 Task: Create new customer invoice with Date Opened: 04-May-23, Select Customer: Tin Can Joes, Inc.- A General Store Unlike Any Other, Terms: Net 15. Make invoice entry for item-1 with Date: 04-May-23, Description: Aveeno Shampoo Apple Cider Vinegar Blend (12 oz)
, Income Account: Income:Sales, Quantity: 1, Unit Price: 14.29, Sales Tax: Y, Sales Tax Included: N, Tax Table: Sales Tax. Post Invoice with Post Date: 04-May-23, Post to Accounts: Assets:Accounts Receivable. Pay / Process Payment with Transaction Date: 18-May-23, Amount: 14.86, Transfer Account: Checking Account. Go to 'Print Invoice'. Save a pdf copy of the invoice.
Action: Mouse moved to (172, 35)
Screenshot: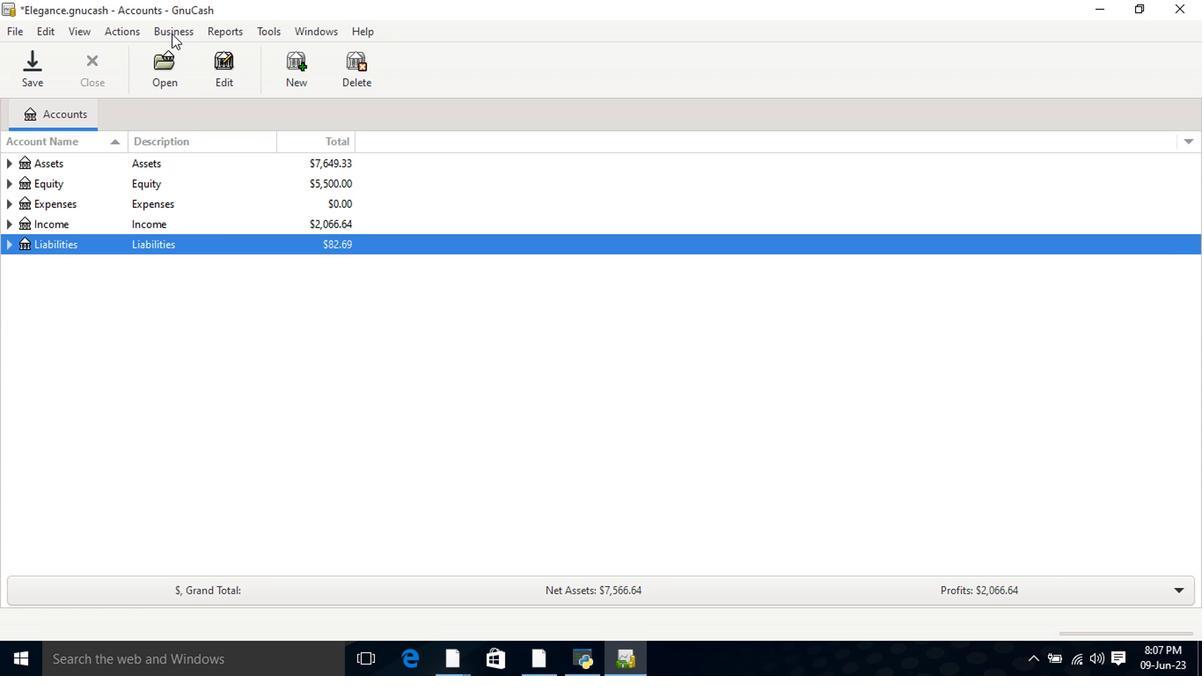 
Action: Mouse pressed left at (172, 35)
Screenshot: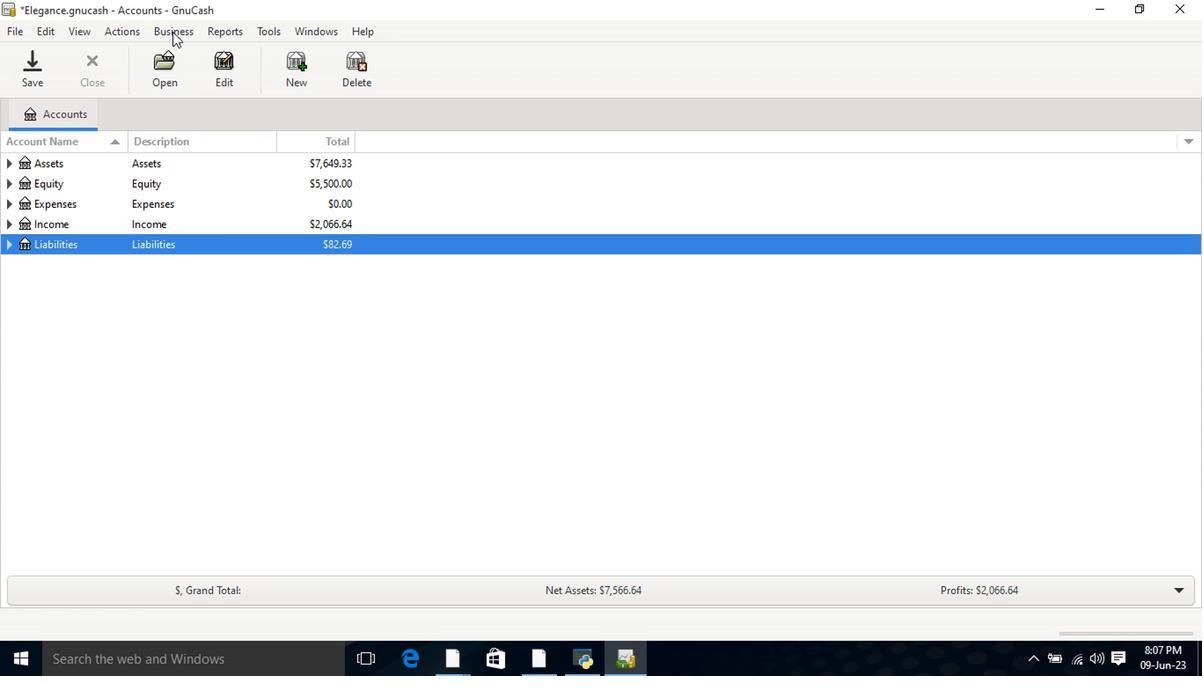 
Action: Mouse moved to (383, 124)
Screenshot: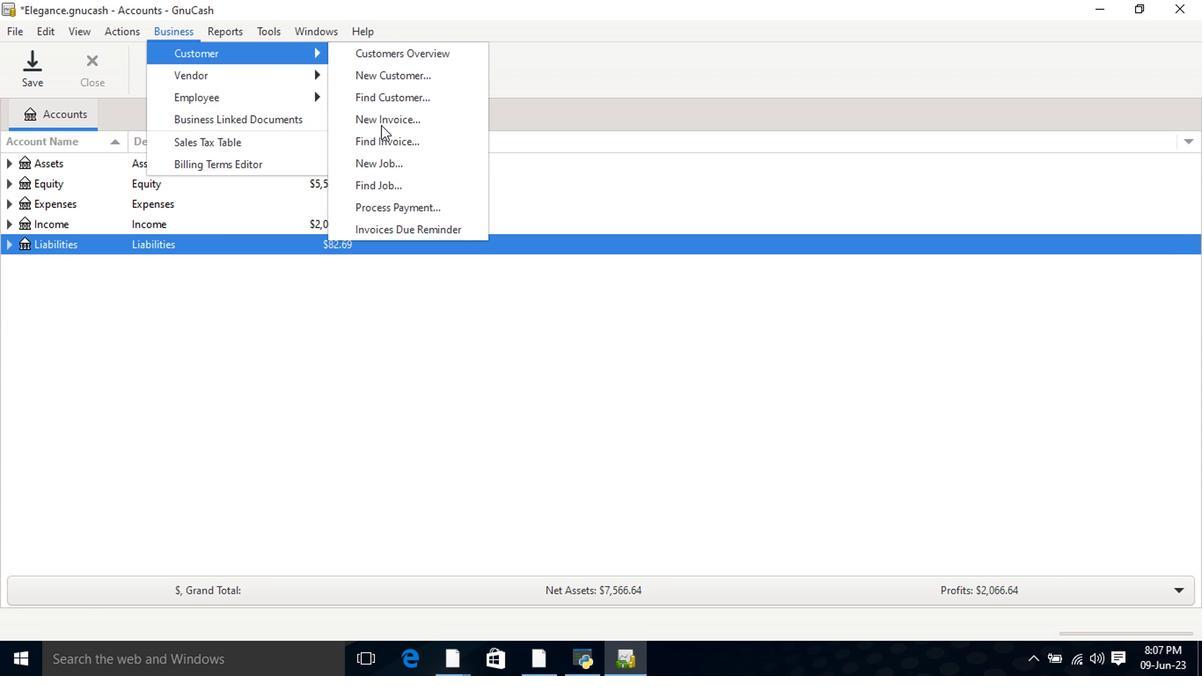 
Action: Mouse pressed left at (383, 124)
Screenshot: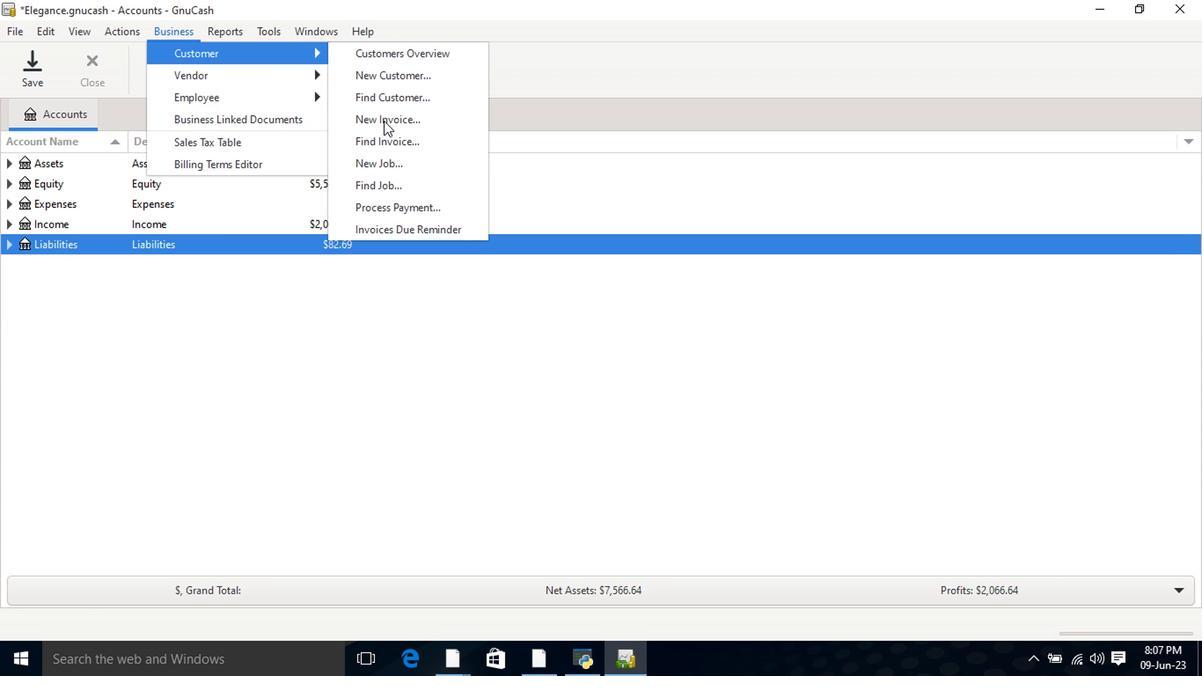 
Action: Mouse moved to (719, 270)
Screenshot: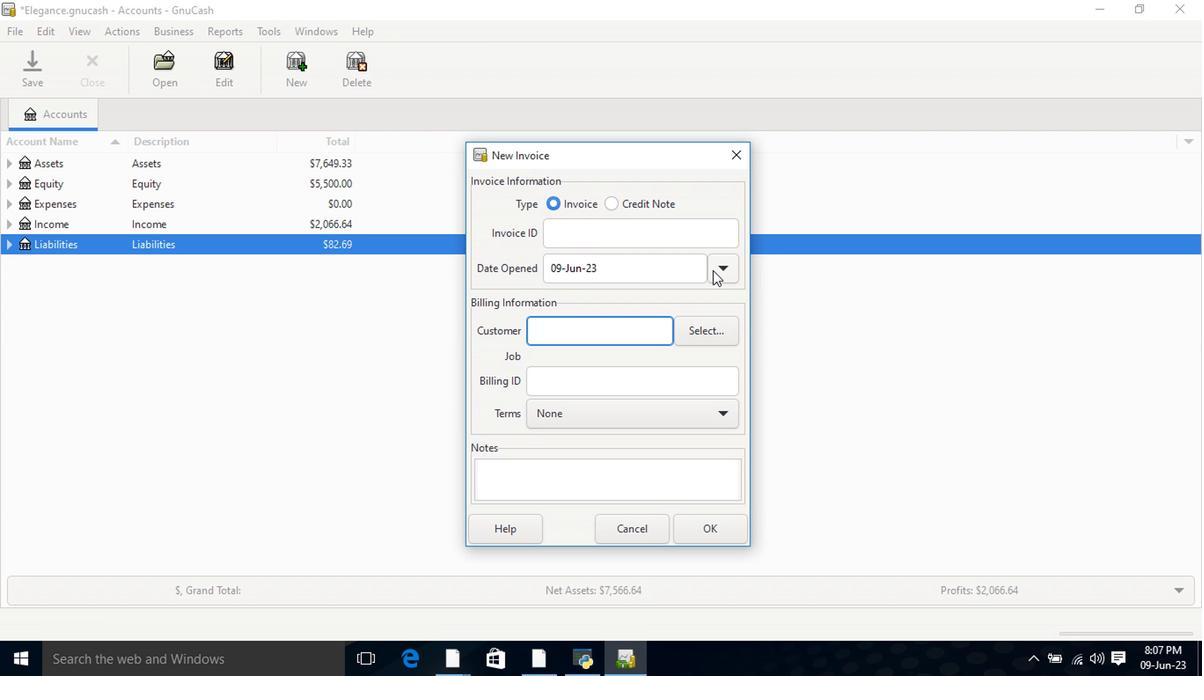 
Action: Mouse pressed left at (719, 270)
Screenshot: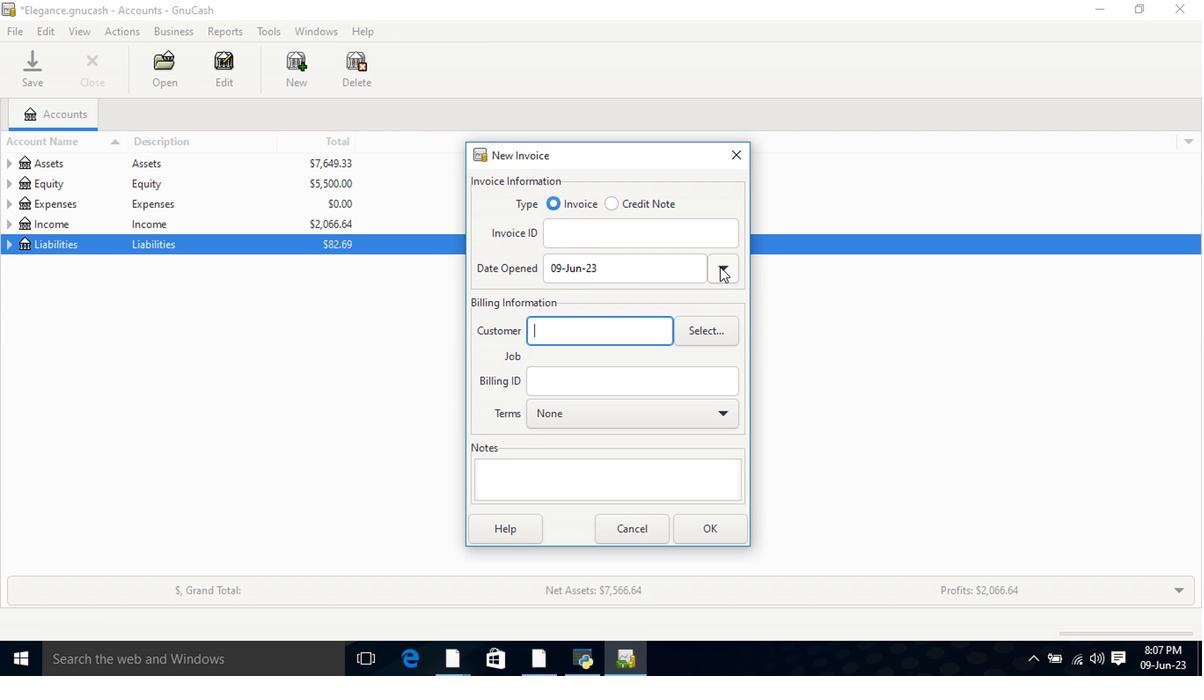 
Action: Mouse moved to (586, 298)
Screenshot: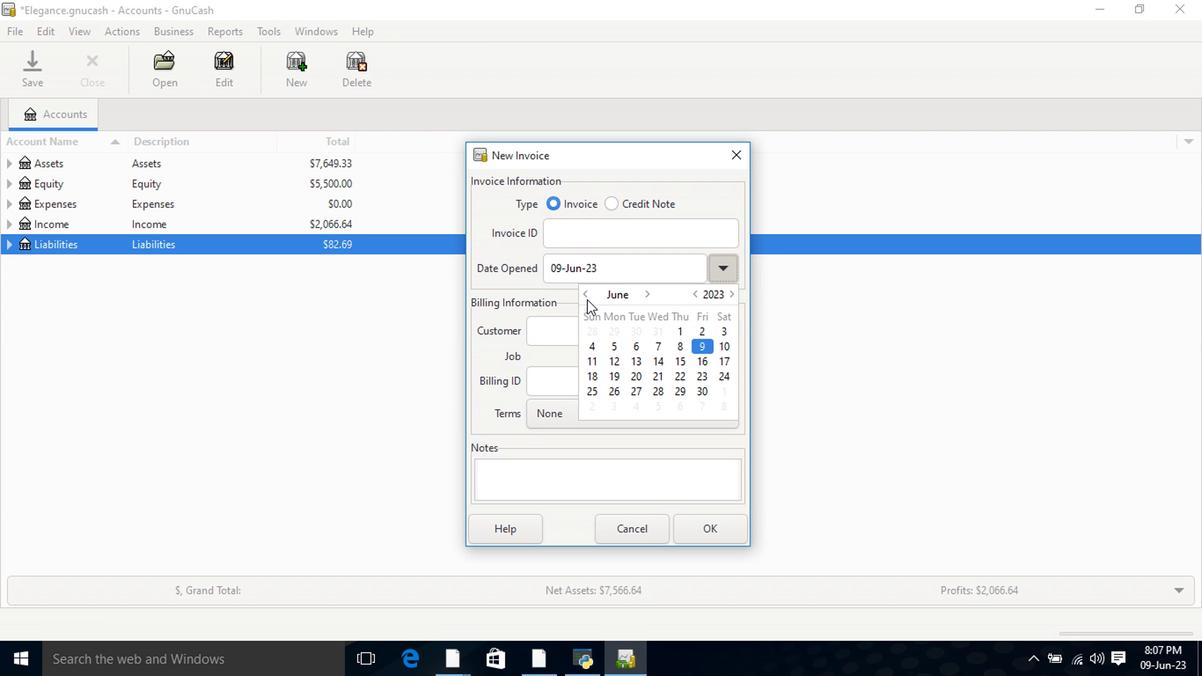 
Action: Mouse pressed left at (586, 298)
Screenshot: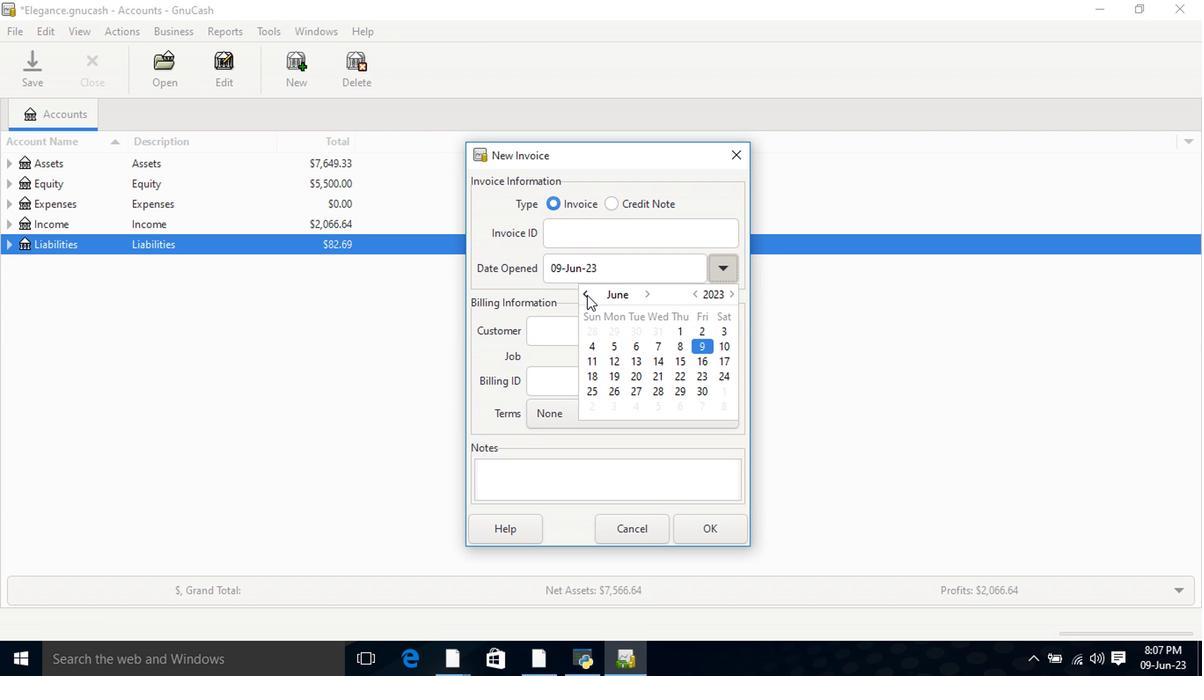 
Action: Mouse moved to (672, 335)
Screenshot: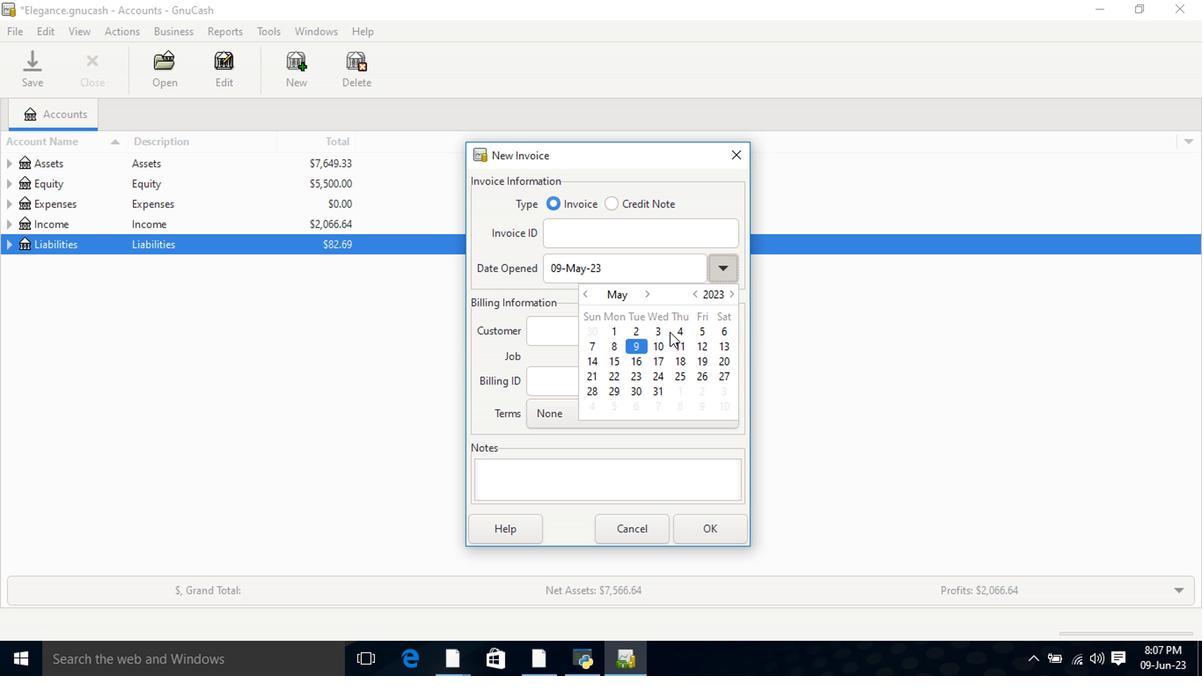 
Action: Mouse pressed left at (672, 335)
Screenshot: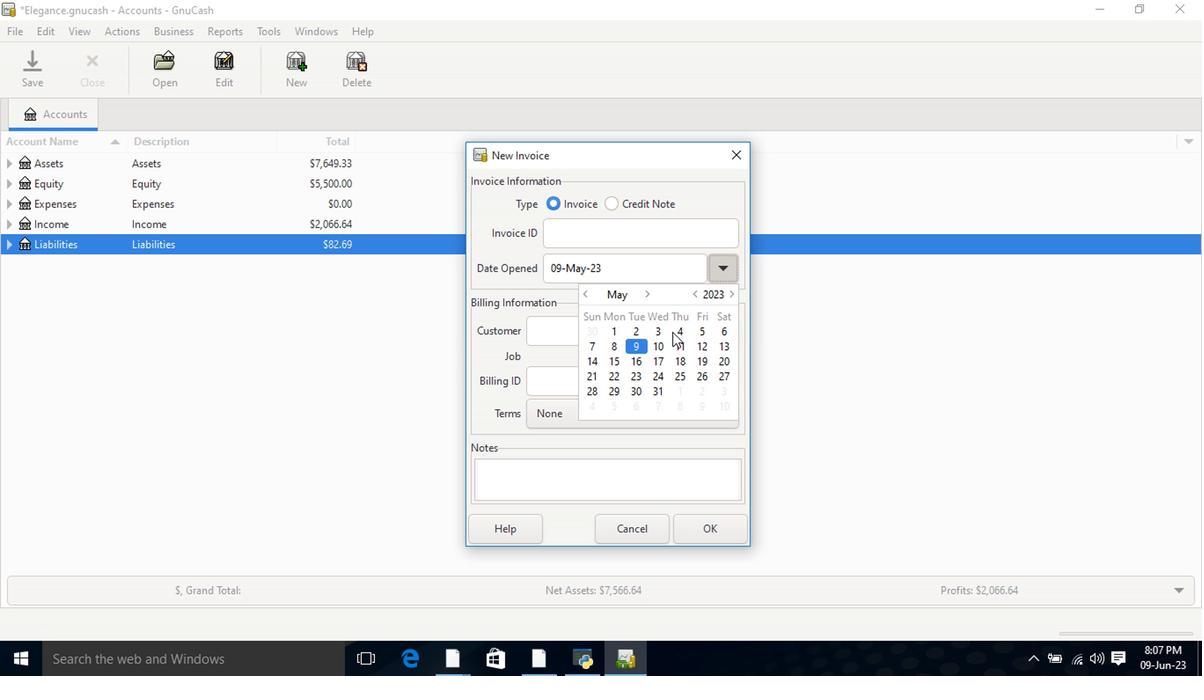 
Action: Mouse pressed left at (672, 335)
Screenshot: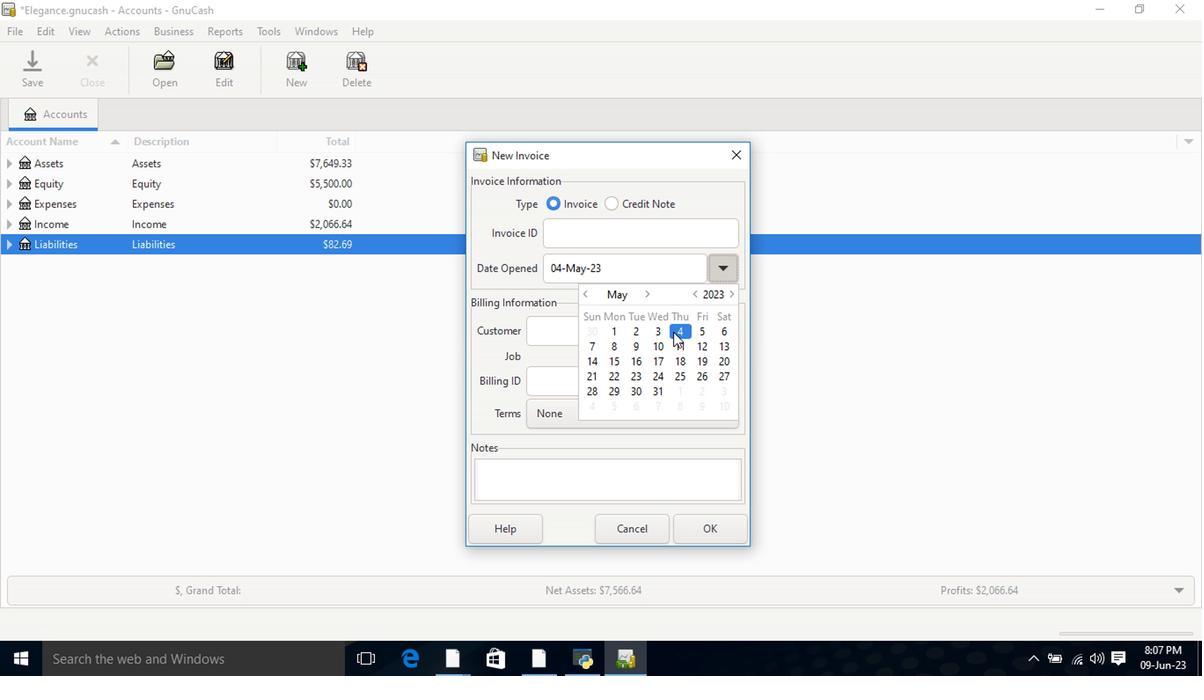 
Action: Mouse moved to (646, 328)
Screenshot: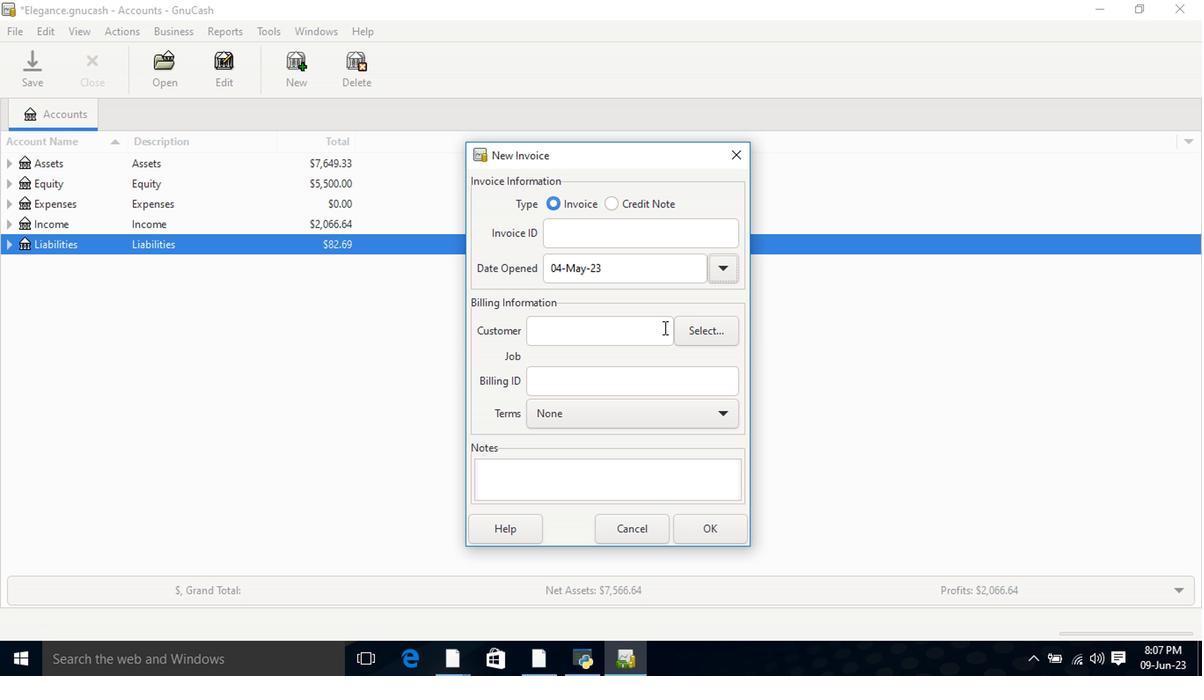
Action: Mouse pressed left at (646, 328)
Screenshot: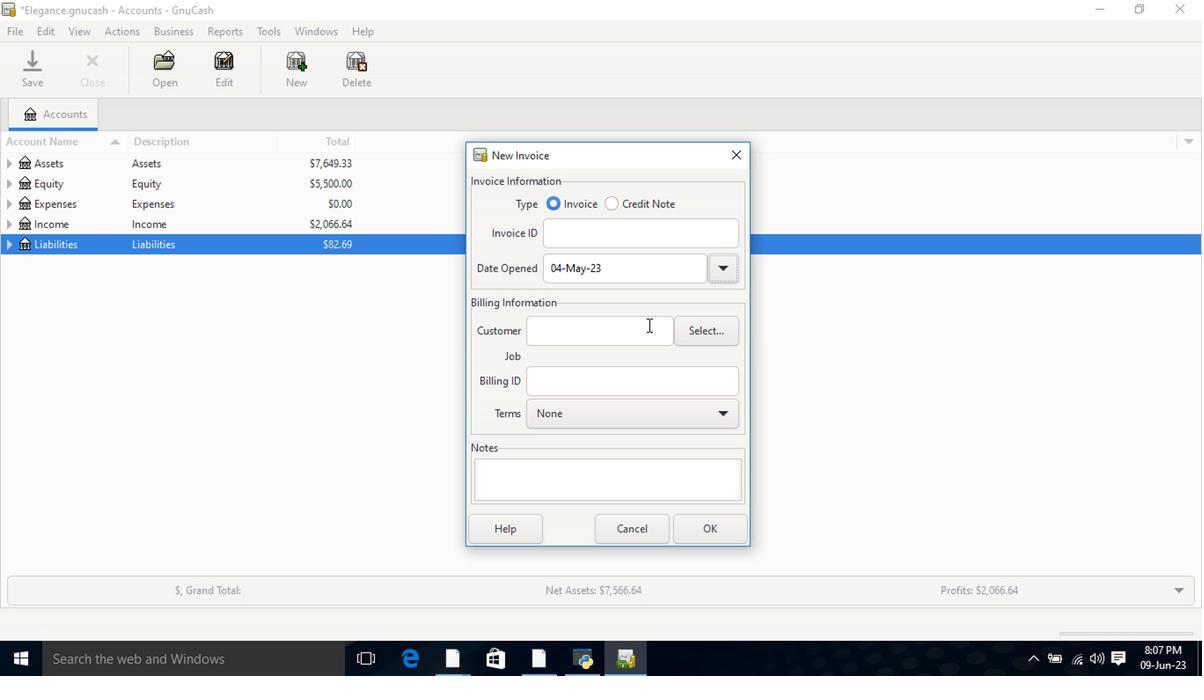 
Action: Mouse moved to (646, 328)
Screenshot: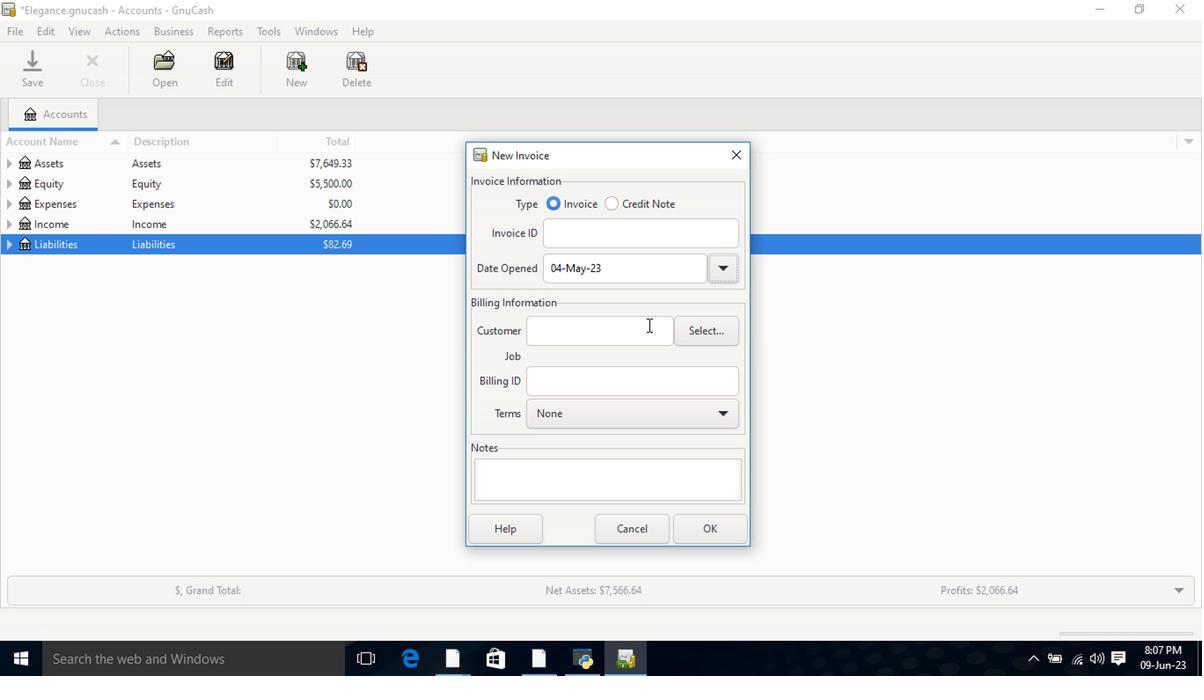 
Action: Key pressed <Key.shift>Tin<Key.space><Key.shift>Ca
Screenshot: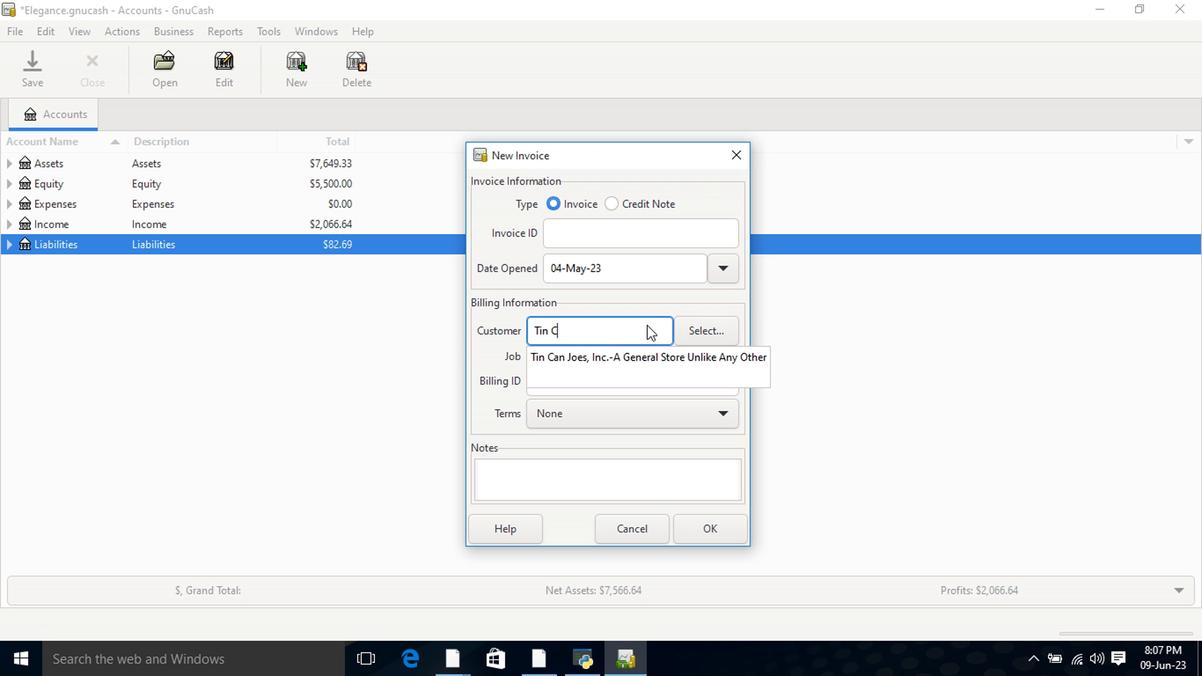 
Action: Mouse moved to (636, 361)
Screenshot: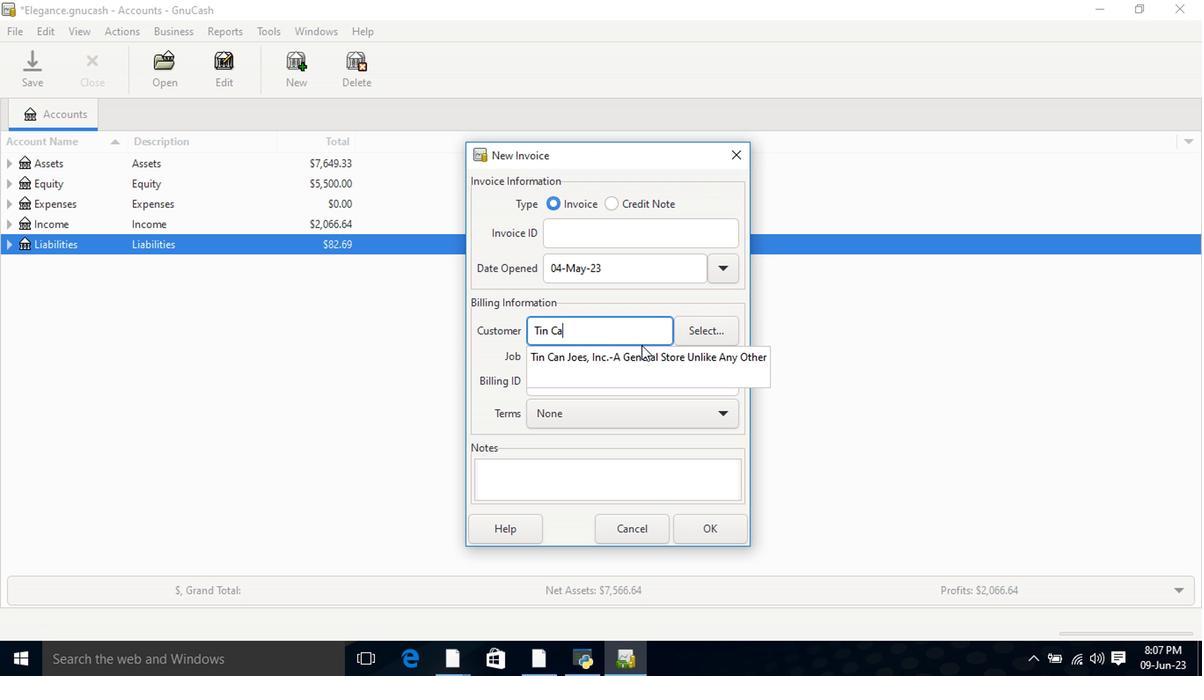 
Action: Mouse pressed left at (636, 361)
Screenshot: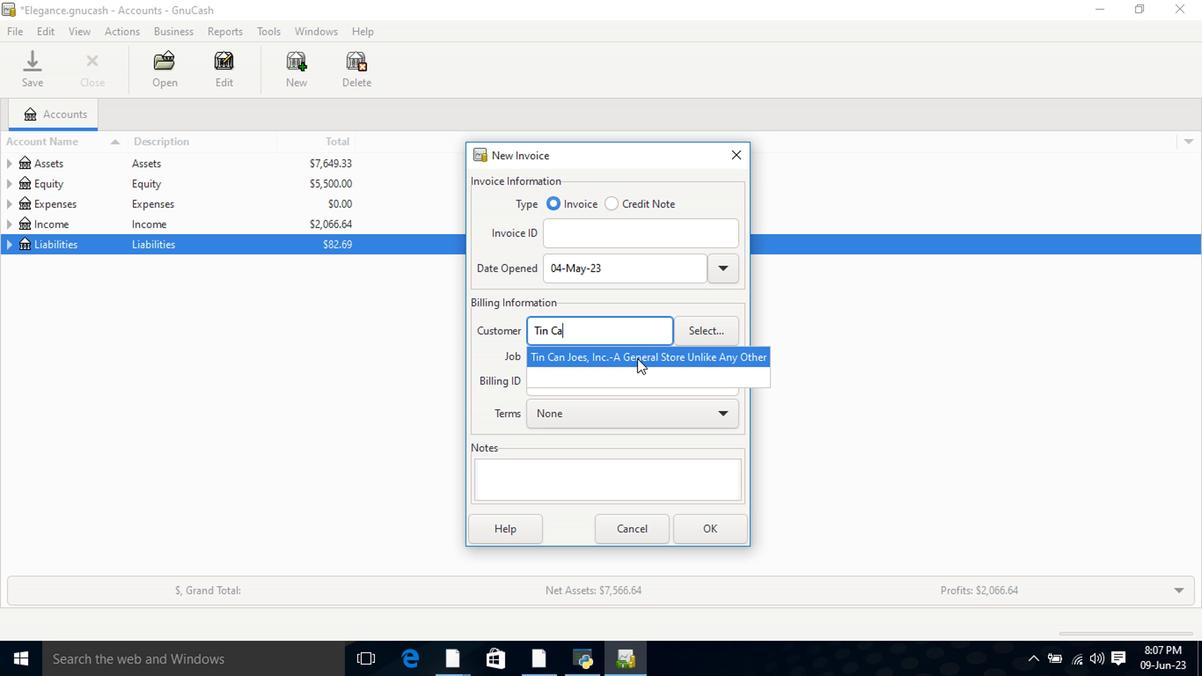 
Action: Mouse moved to (592, 430)
Screenshot: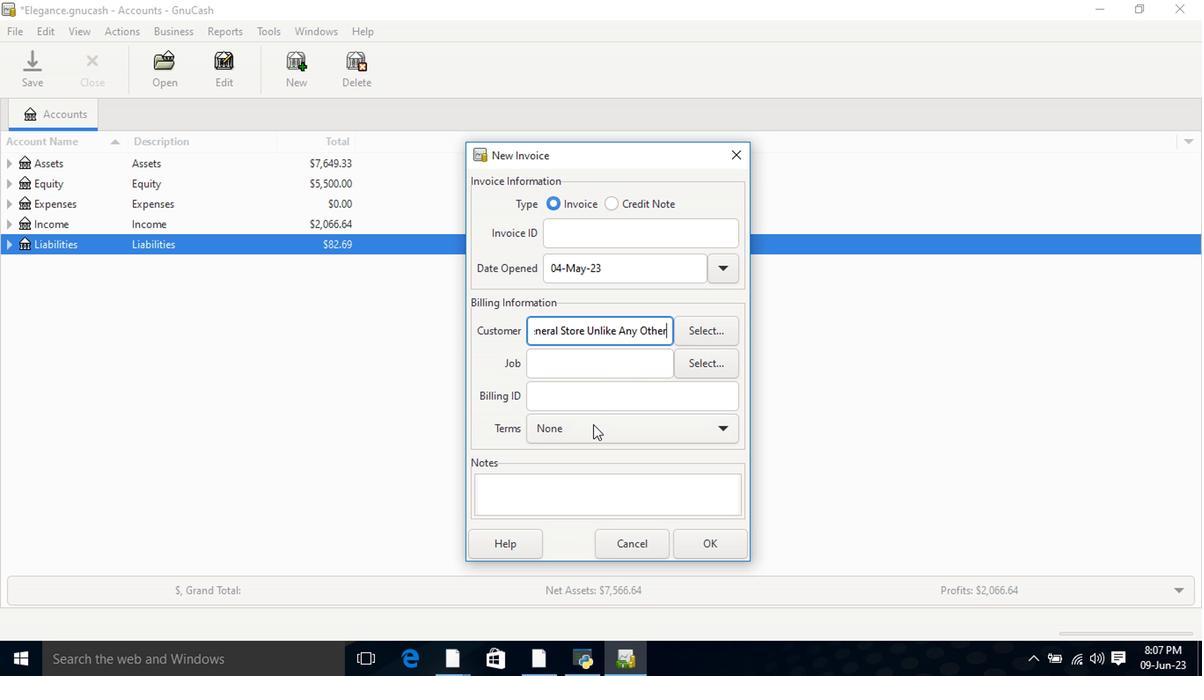 
Action: Mouse pressed left at (592, 430)
Screenshot: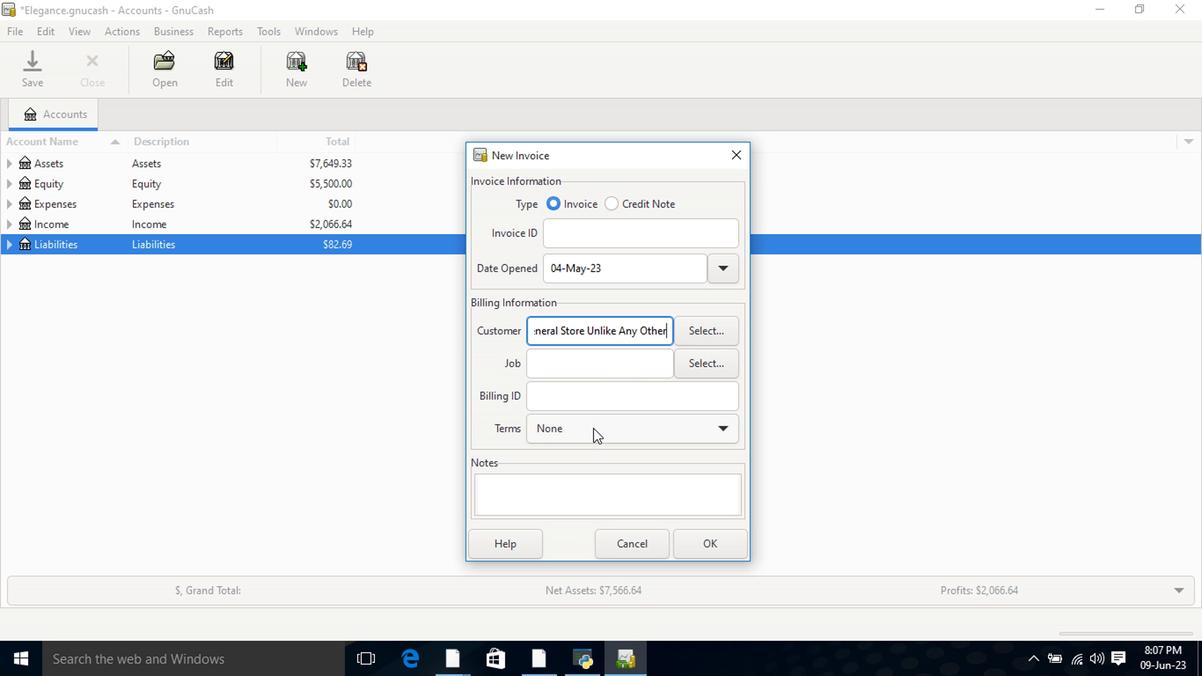 
Action: Mouse moved to (568, 469)
Screenshot: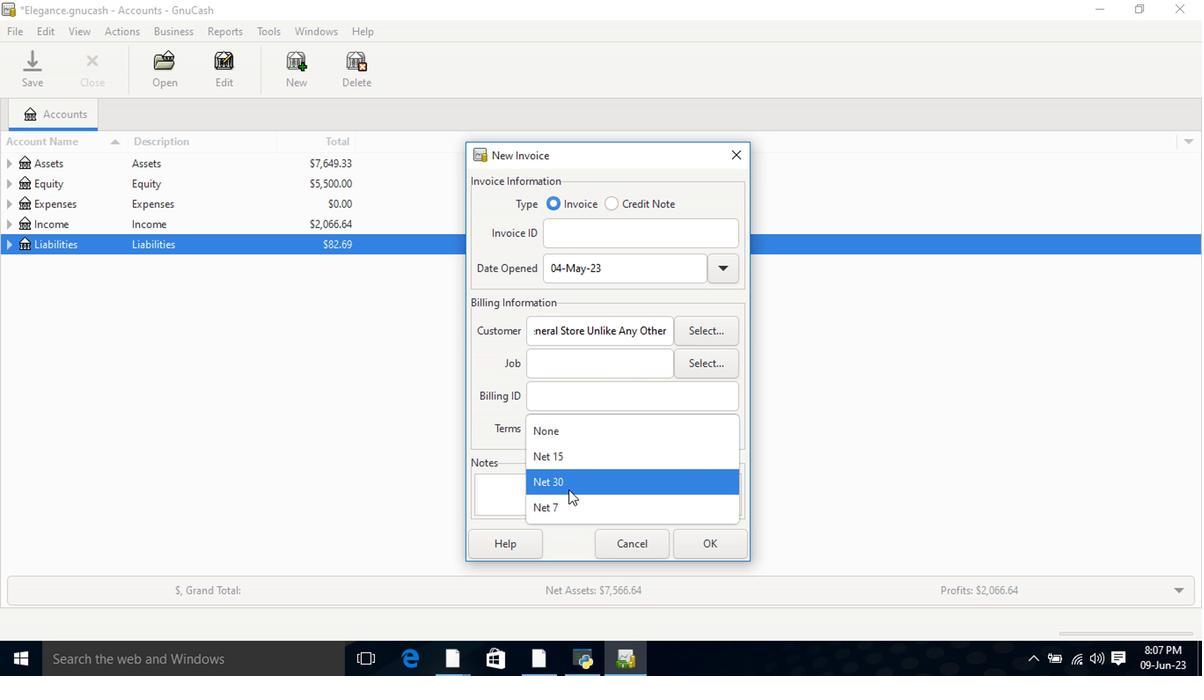 
Action: Mouse pressed left at (568, 469)
Screenshot: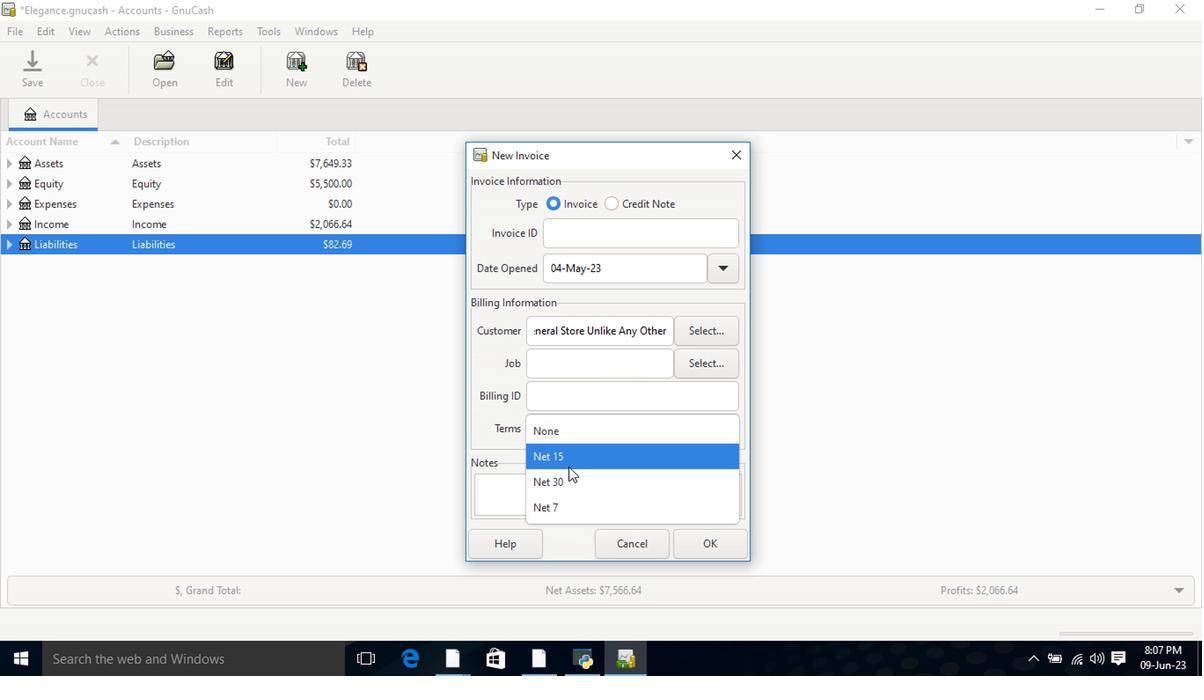 
Action: Mouse moved to (730, 548)
Screenshot: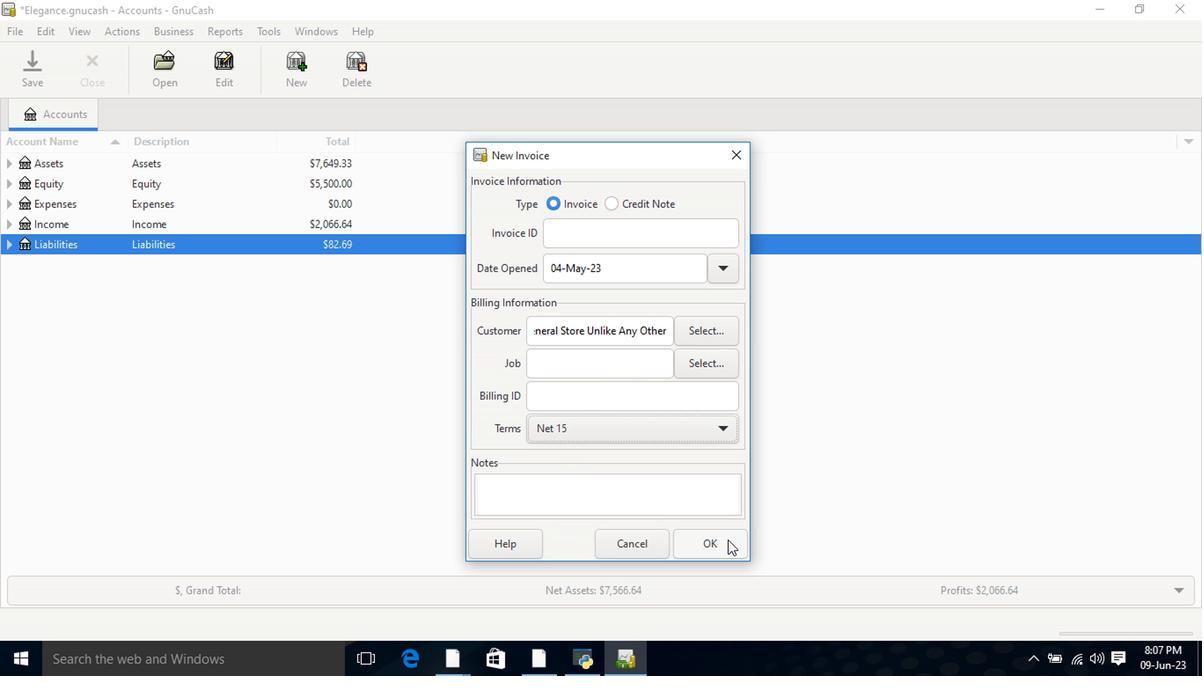 
Action: Mouse pressed left at (730, 548)
Screenshot: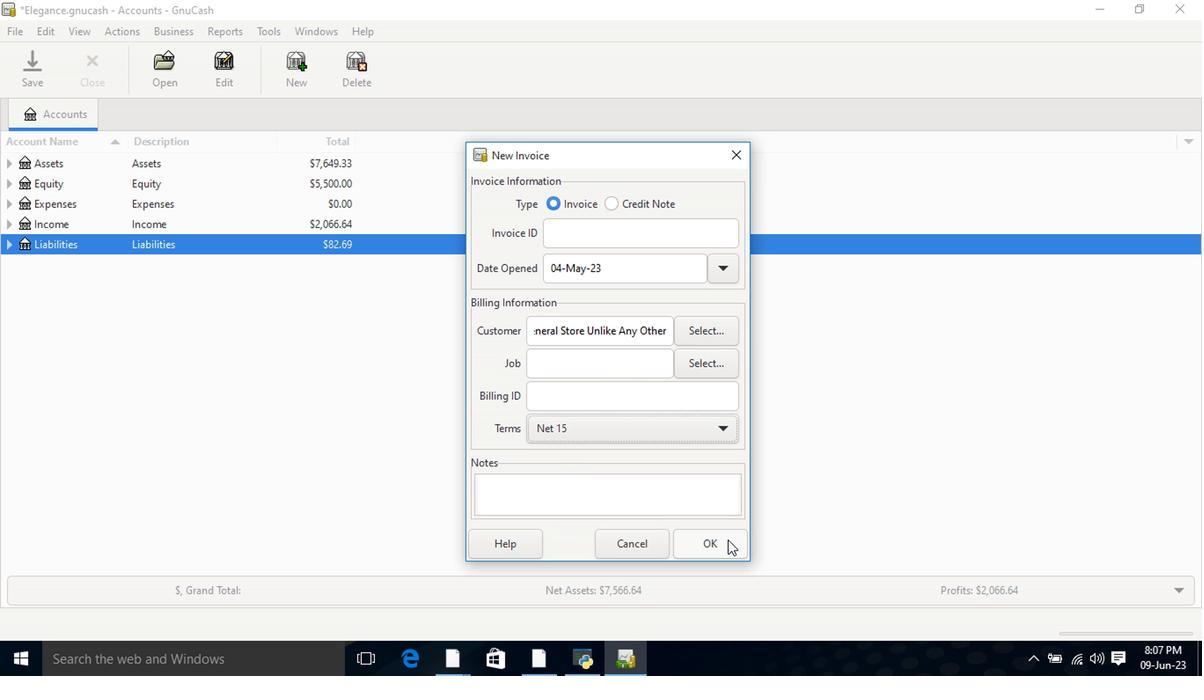 
Action: Mouse moved to (83, 346)
Screenshot: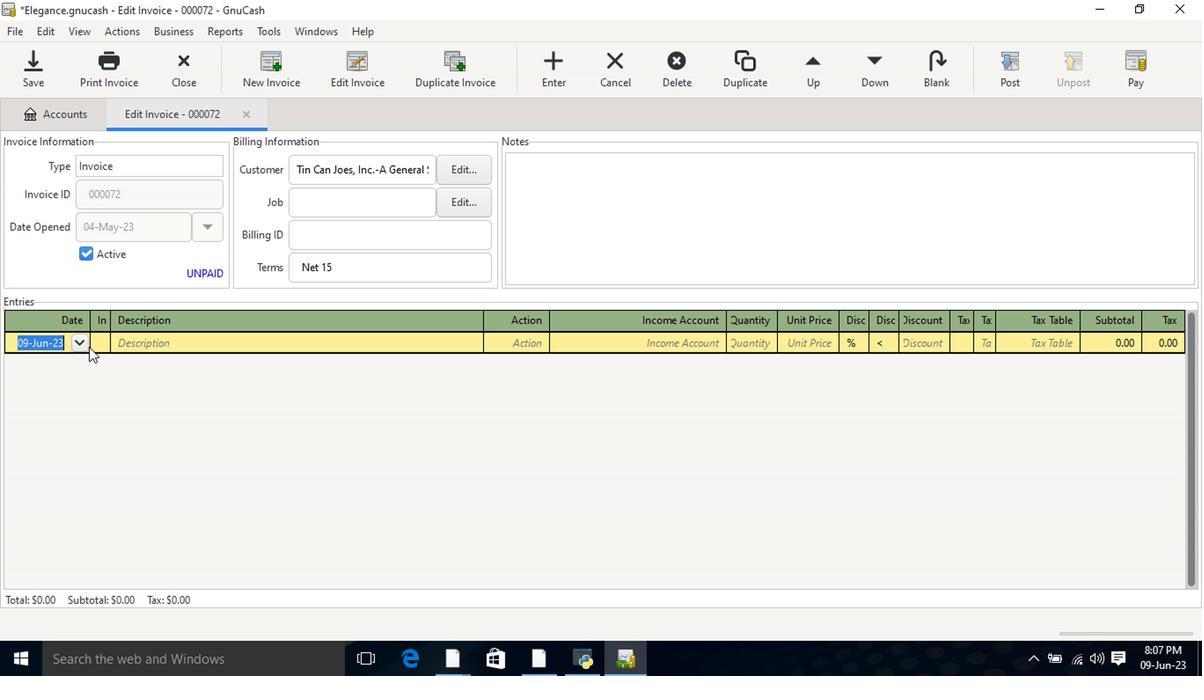 
Action: Mouse pressed left at (83, 346)
Screenshot: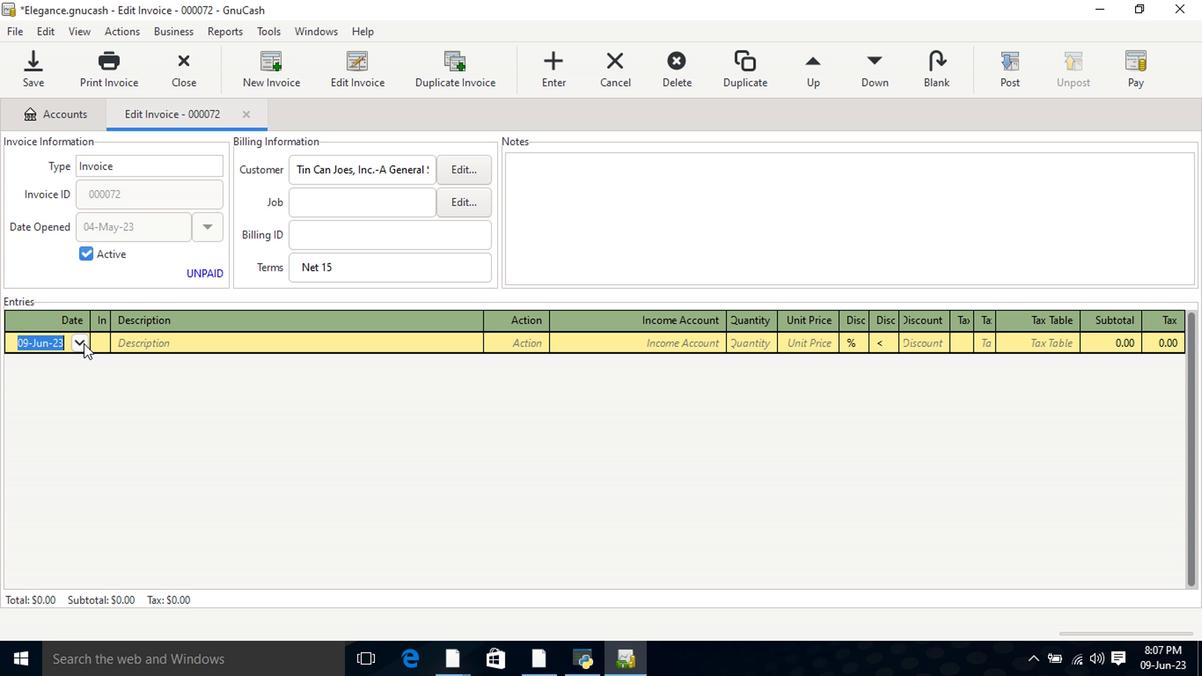 
Action: Mouse moved to (13, 371)
Screenshot: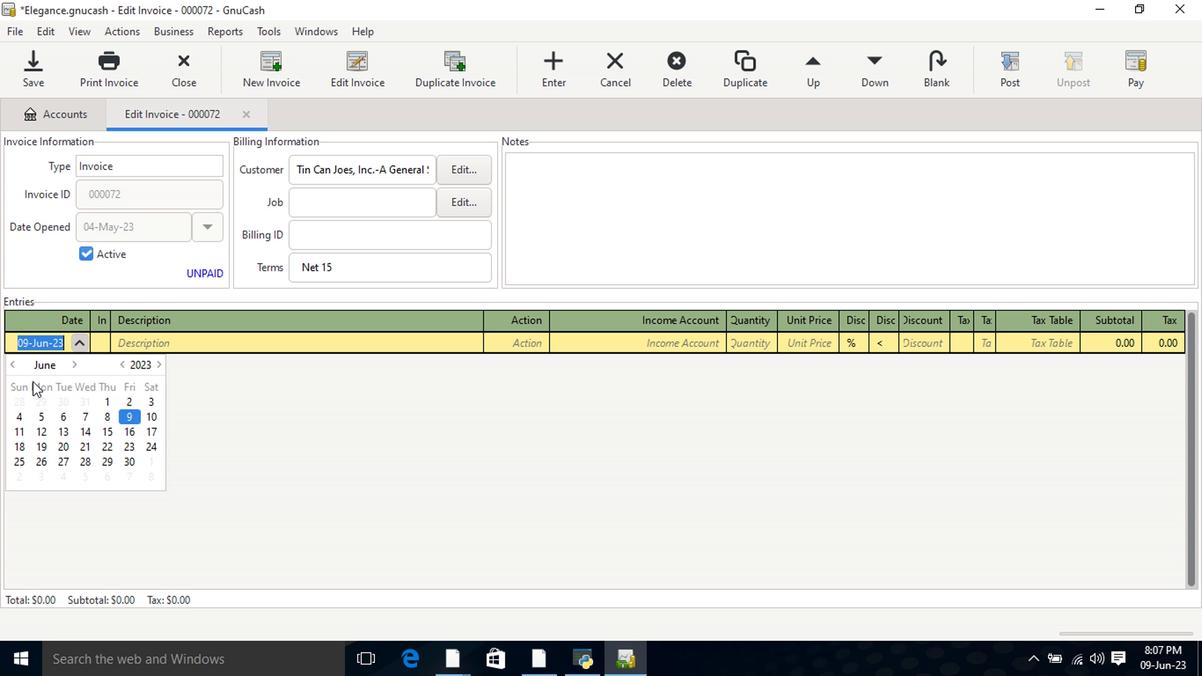 
Action: Mouse pressed left at (13, 371)
Screenshot: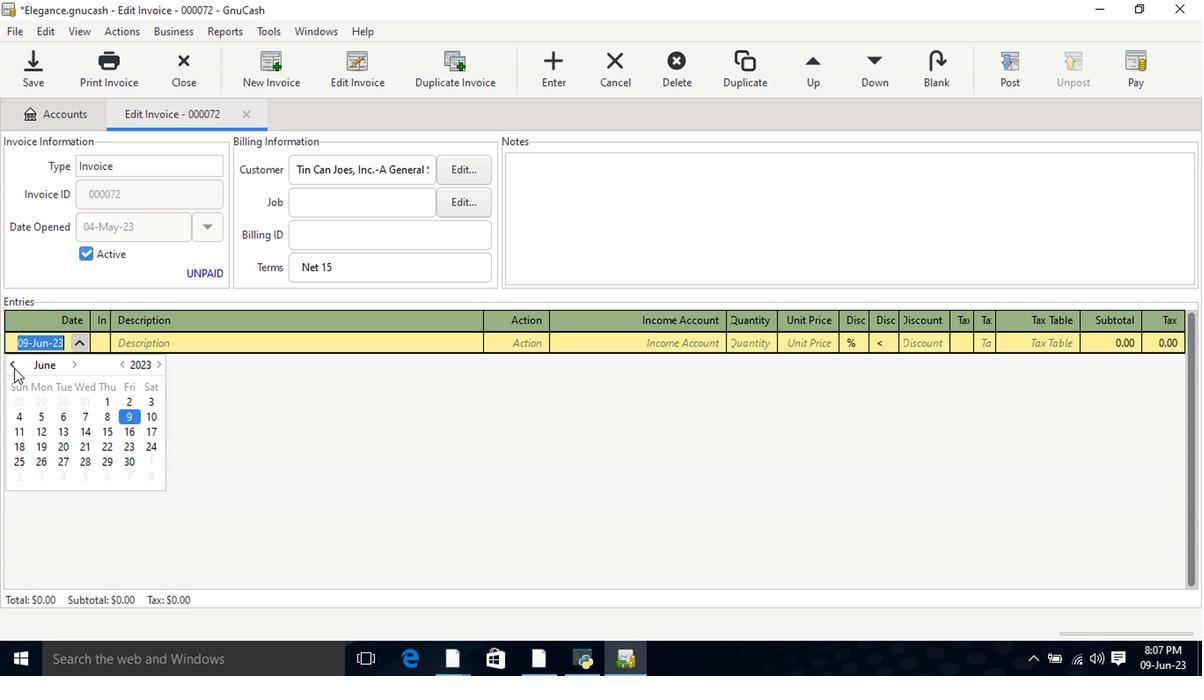 
Action: Mouse pressed left at (13, 371)
Screenshot: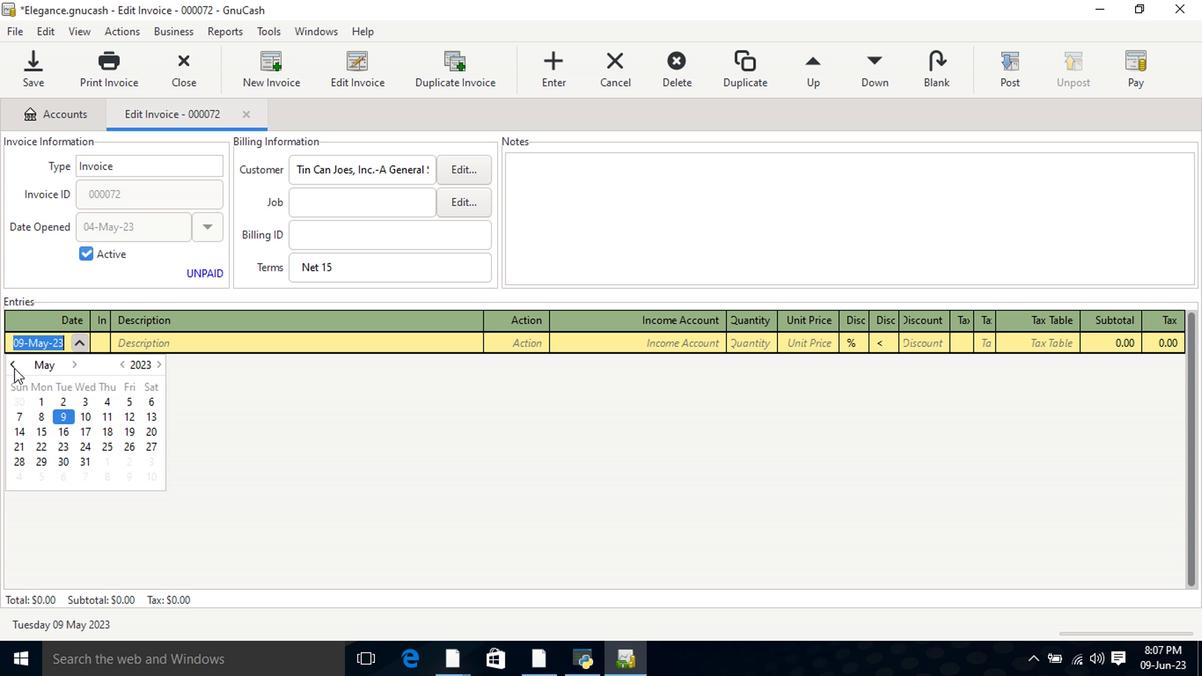 
Action: Mouse moved to (63, 419)
Screenshot: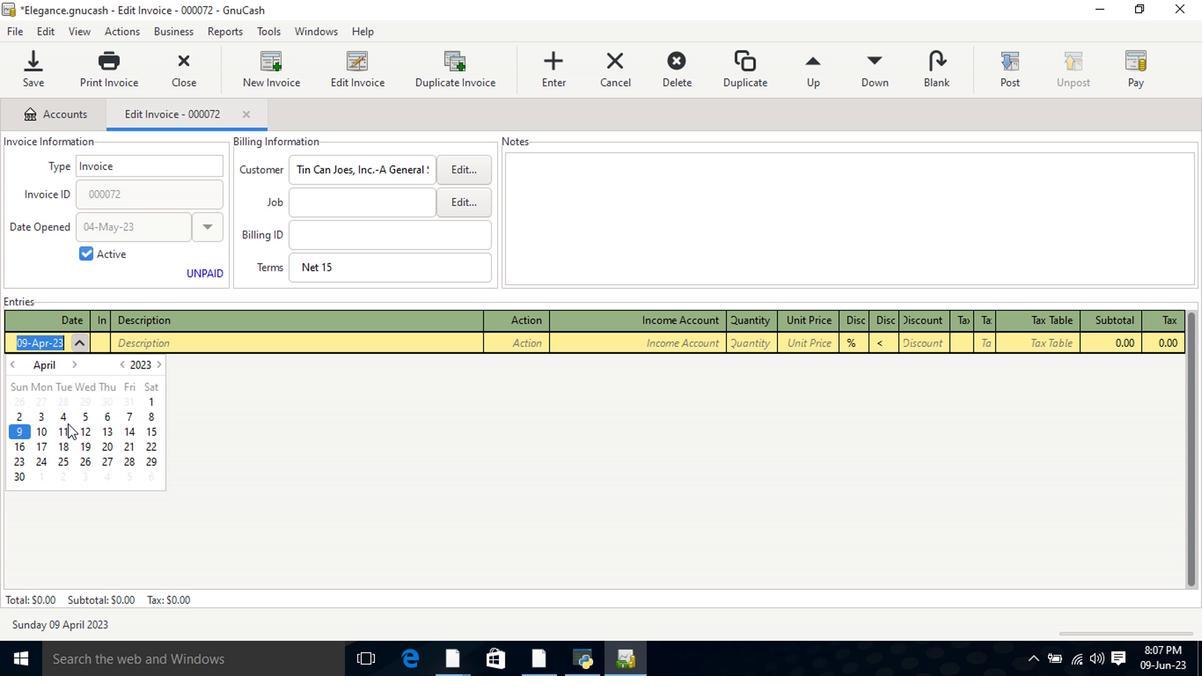 
Action: Mouse pressed left at (63, 419)
Screenshot: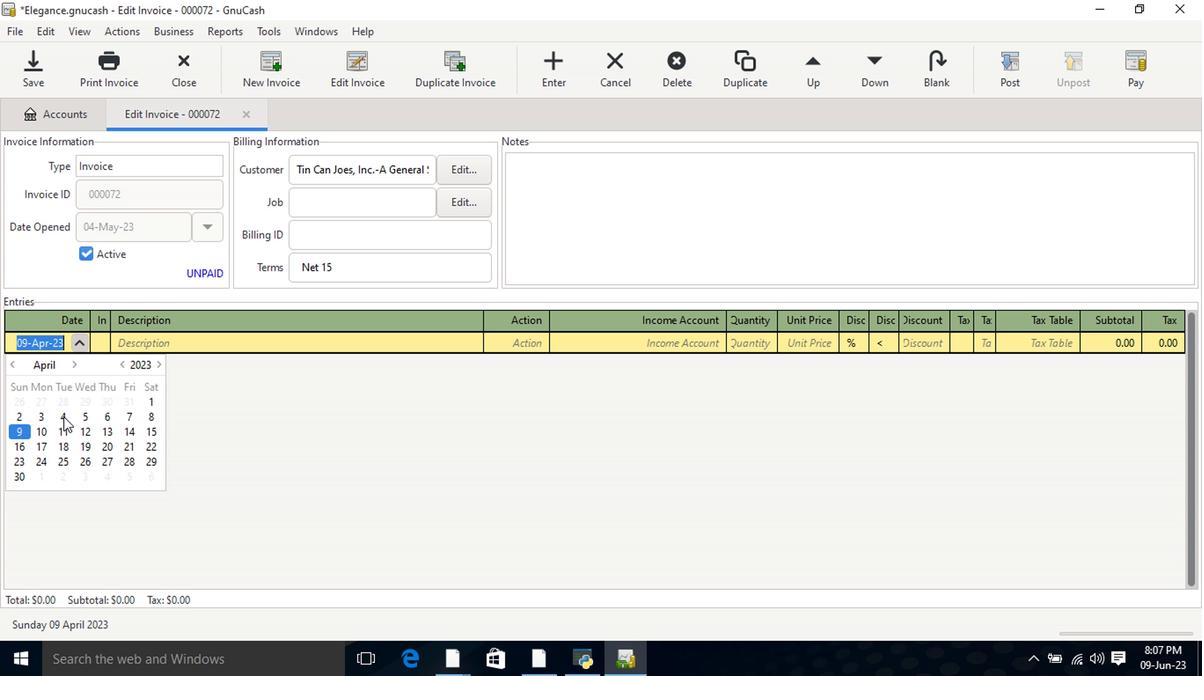 
Action: Mouse moved to (69, 364)
Screenshot: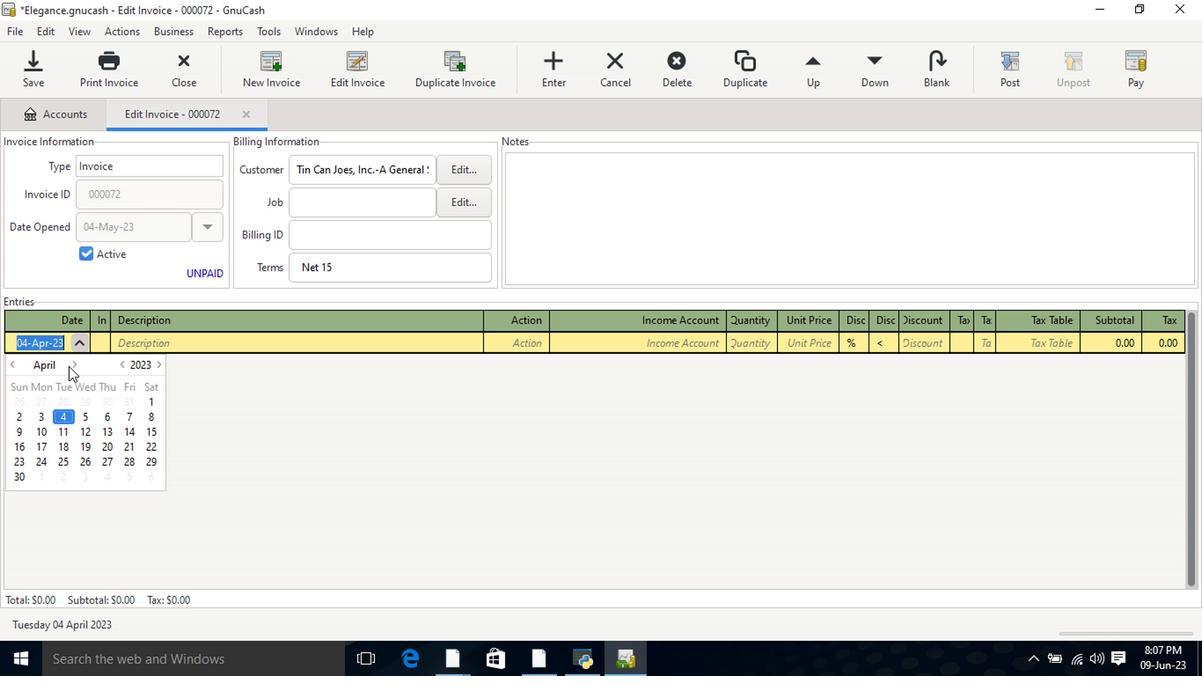 
Action: Mouse pressed left at (69, 364)
Screenshot: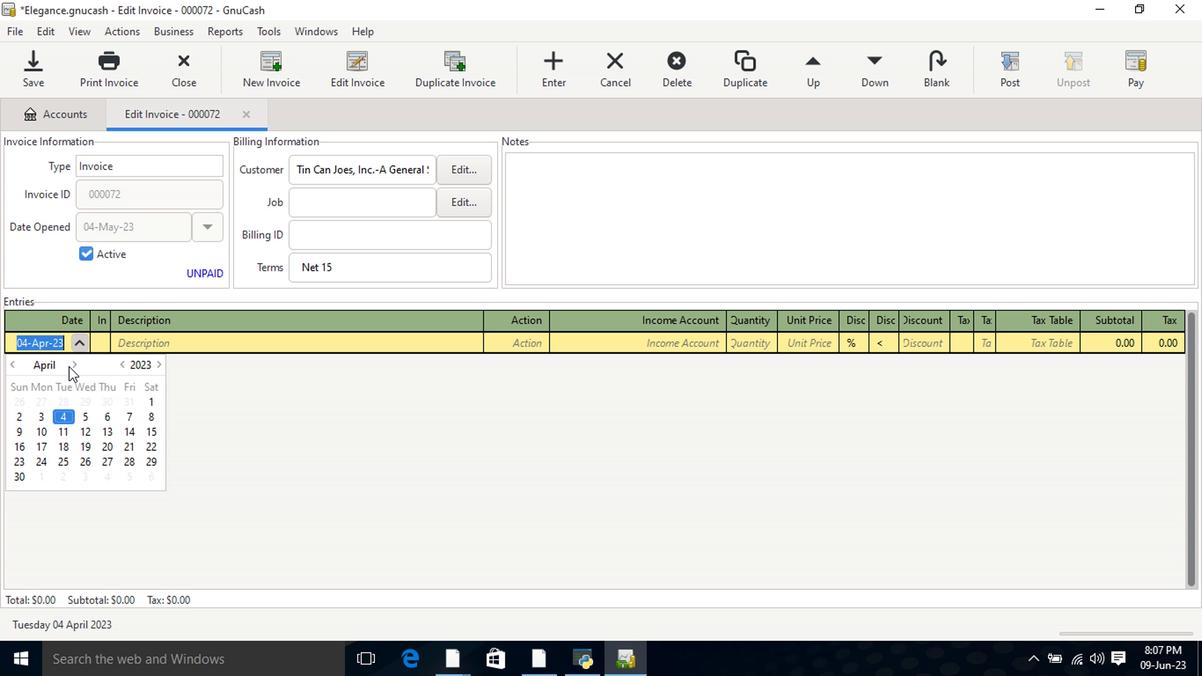 
Action: Mouse moved to (73, 364)
Screenshot: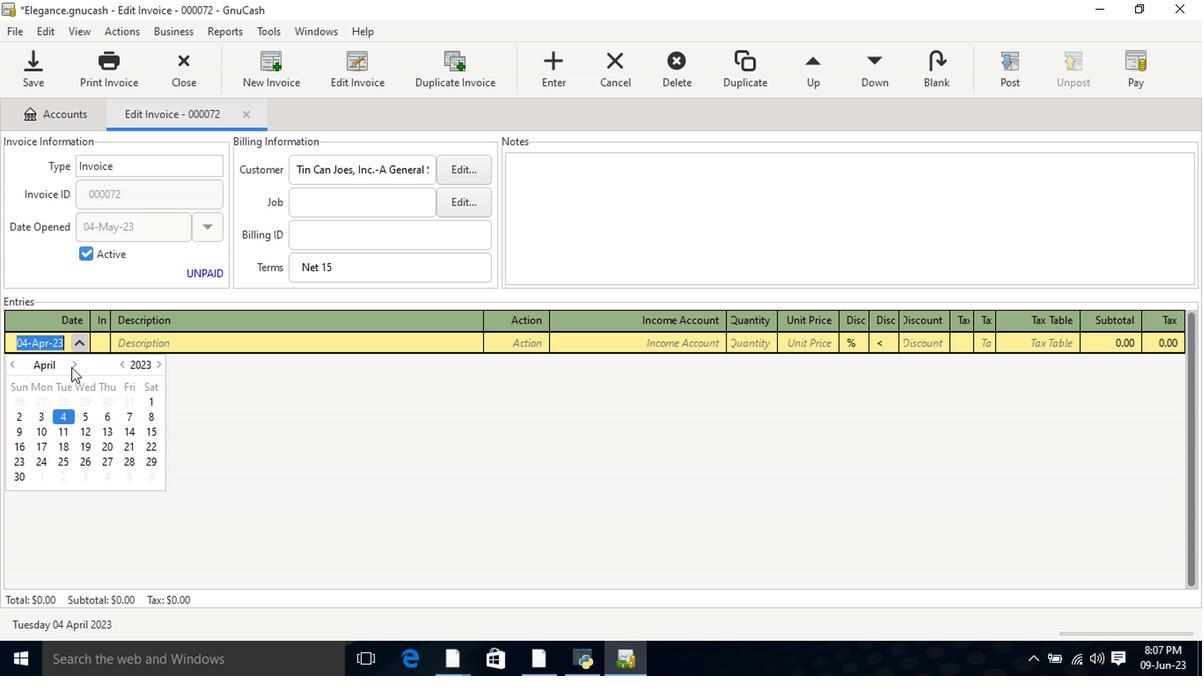 
Action: Mouse pressed left at (73, 364)
Screenshot: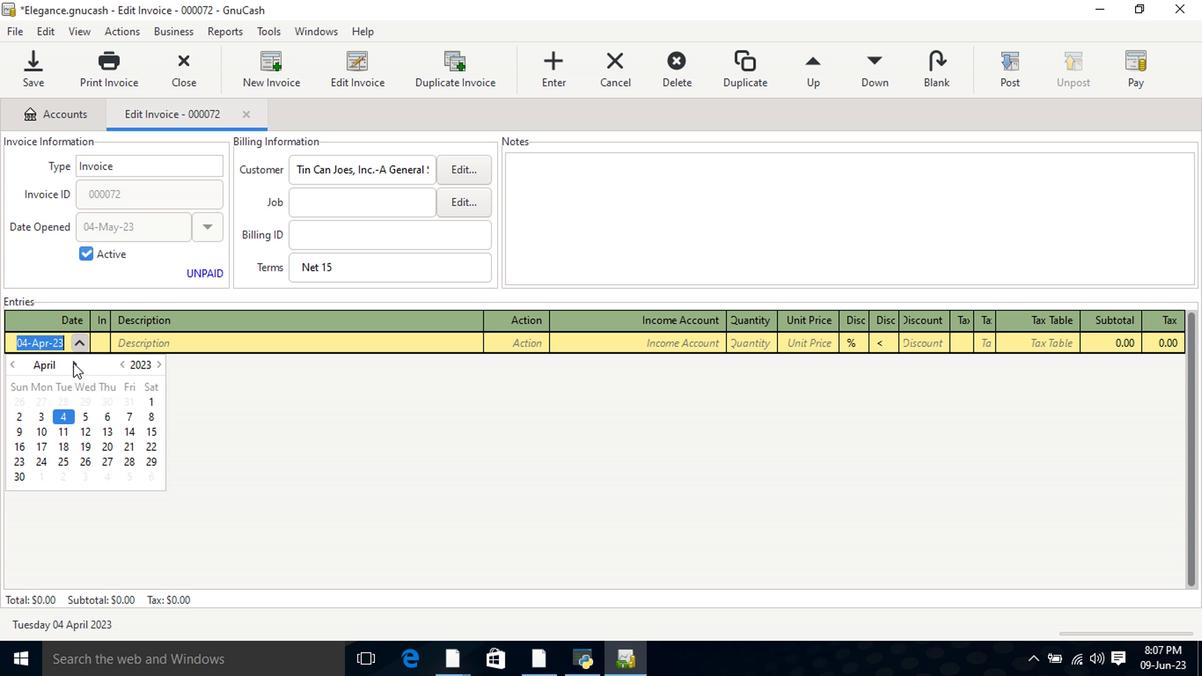 
Action: Mouse moved to (109, 405)
Screenshot: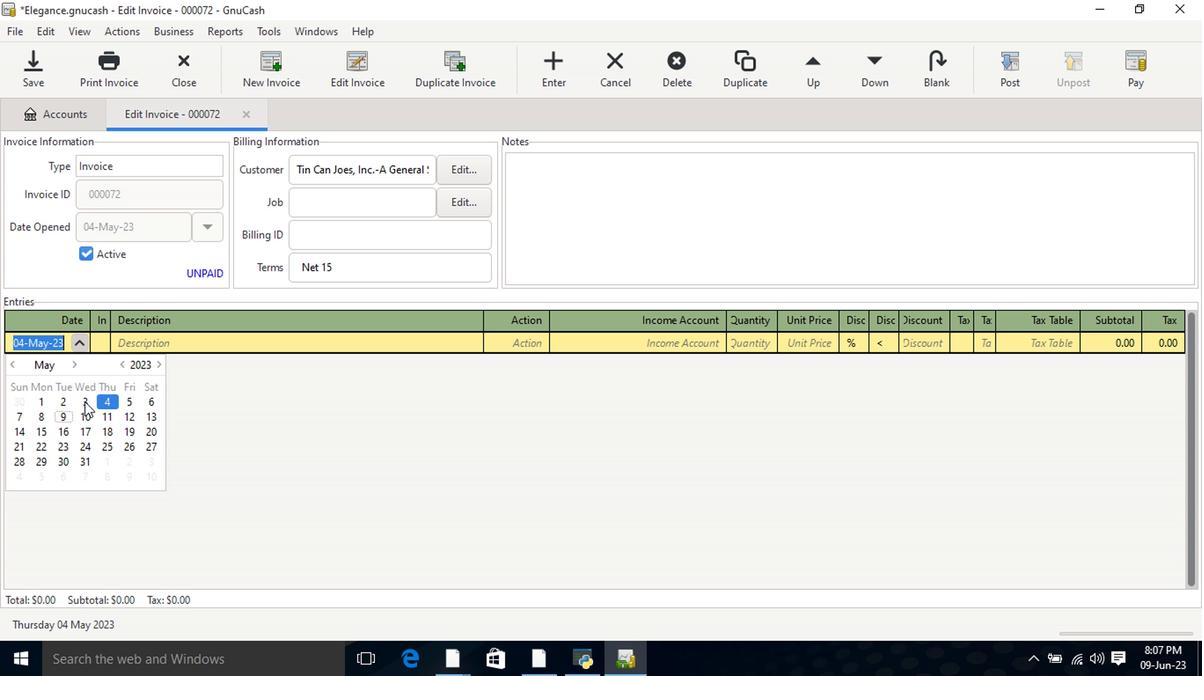 
Action: Mouse pressed left at (109, 405)
Screenshot: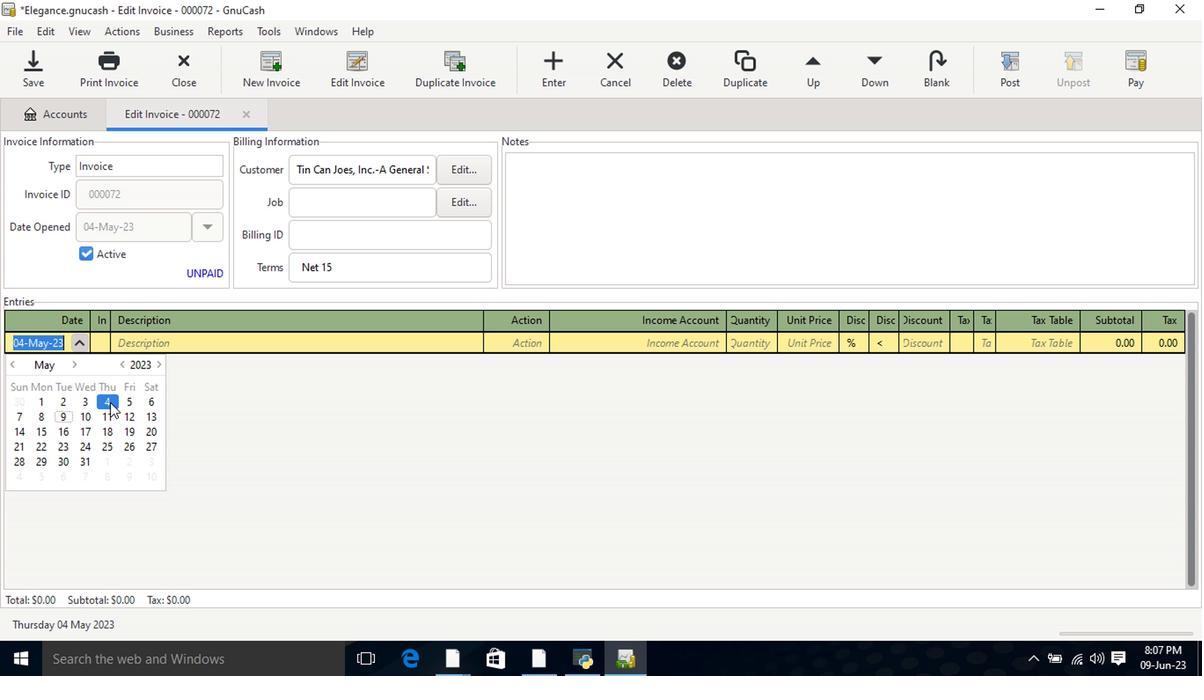 
Action: Mouse pressed left at (109, 405)
Screenshot: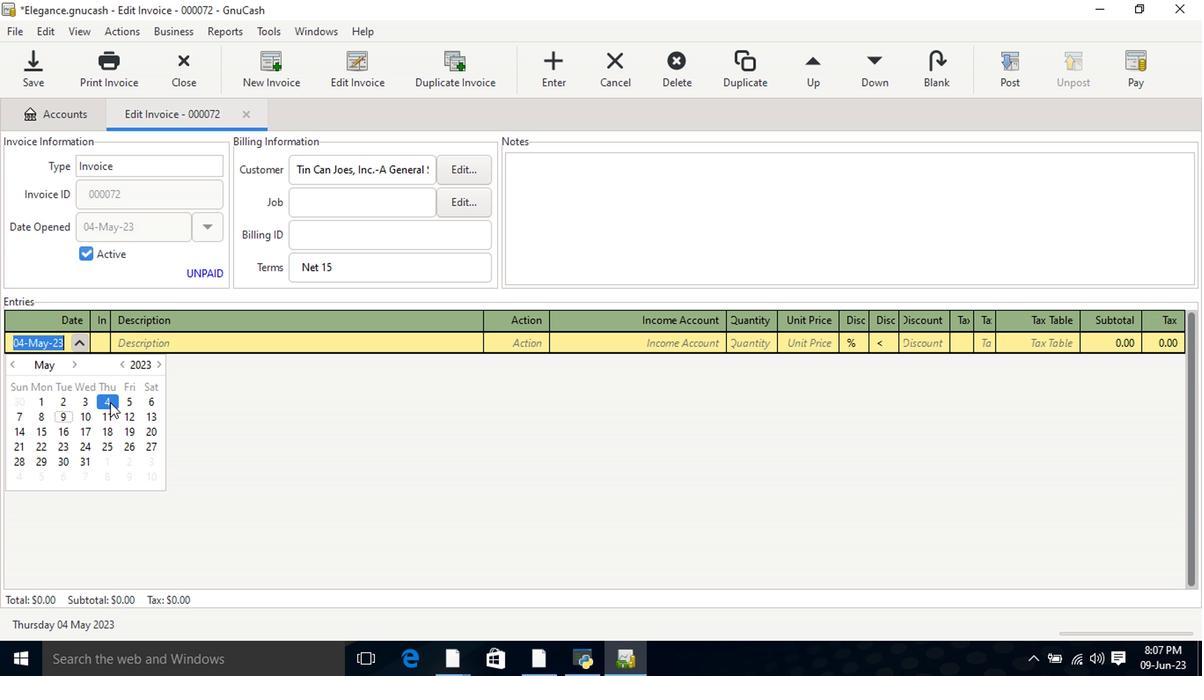 
Action: Mouse moved to (181, 351)
Screenshot: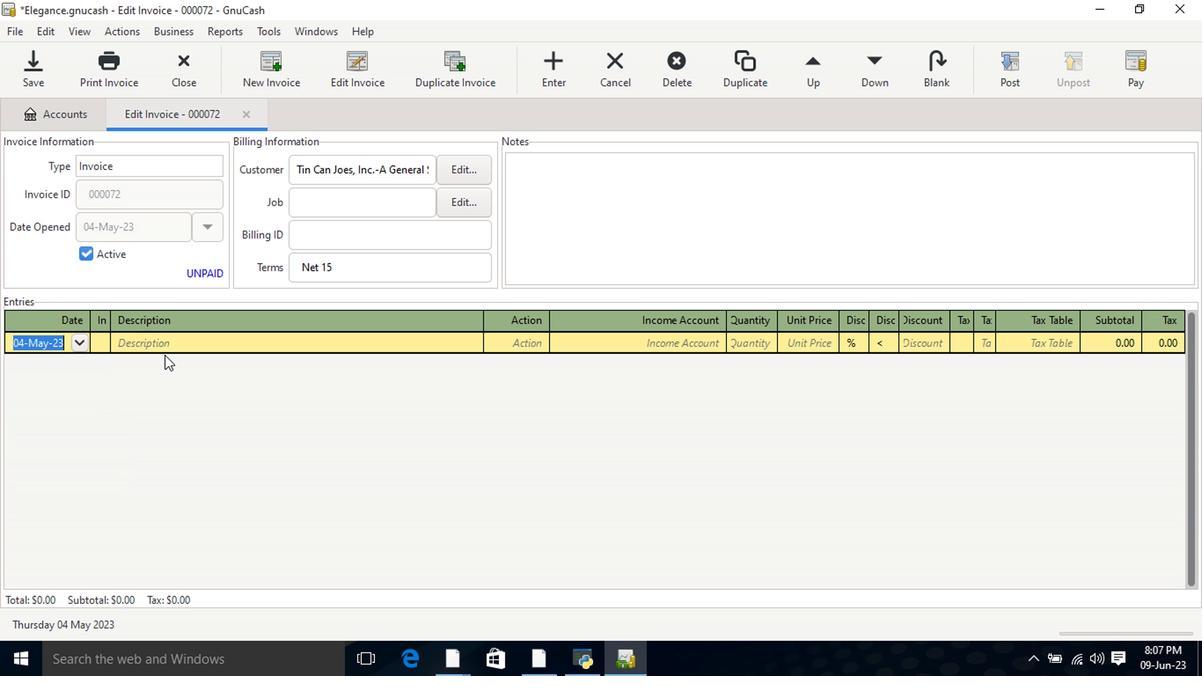 
Action: Mouse pressed left at (181, 351)
Screenshot: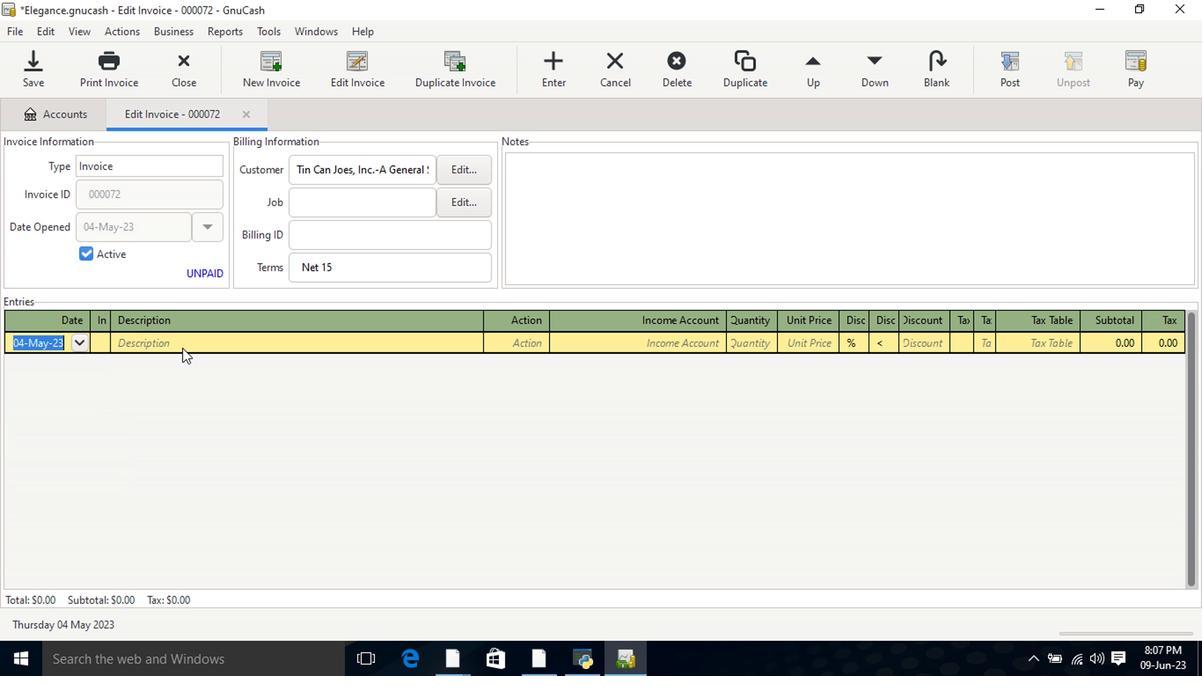 
Action: Mouse moved to (181, 351)
Screenshot: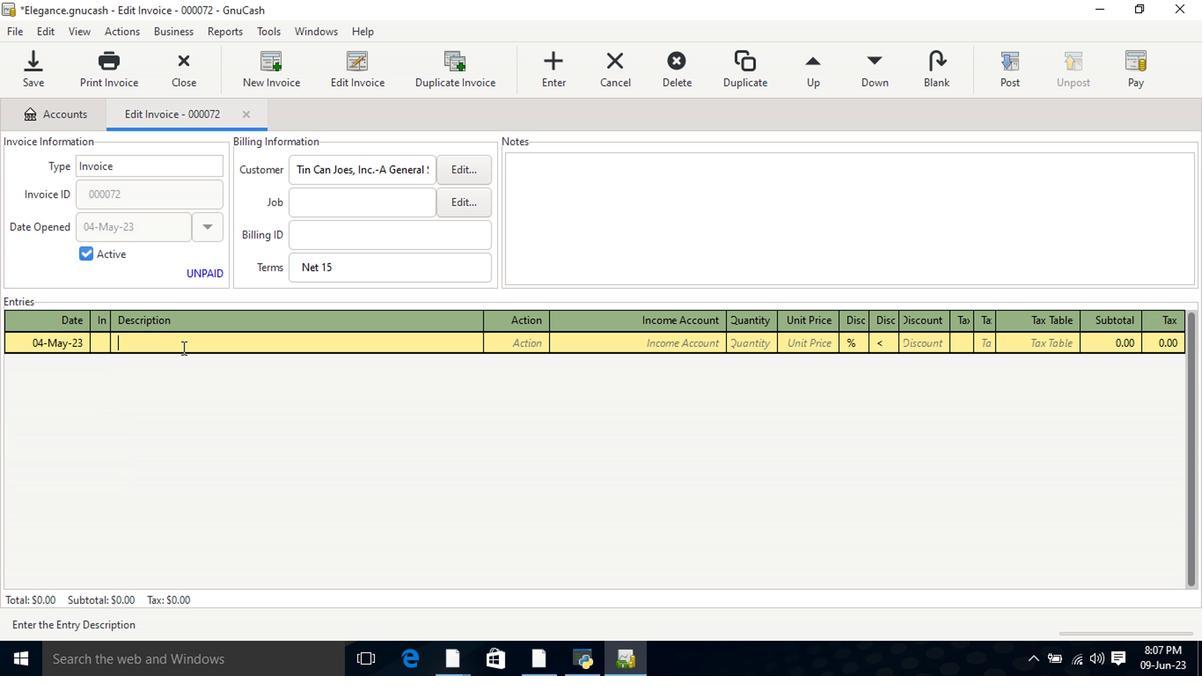 
Action: Key pressed <Key.shift>Avee<Key.tab><Key.tab>14.29<Key.tab>
Screenshot: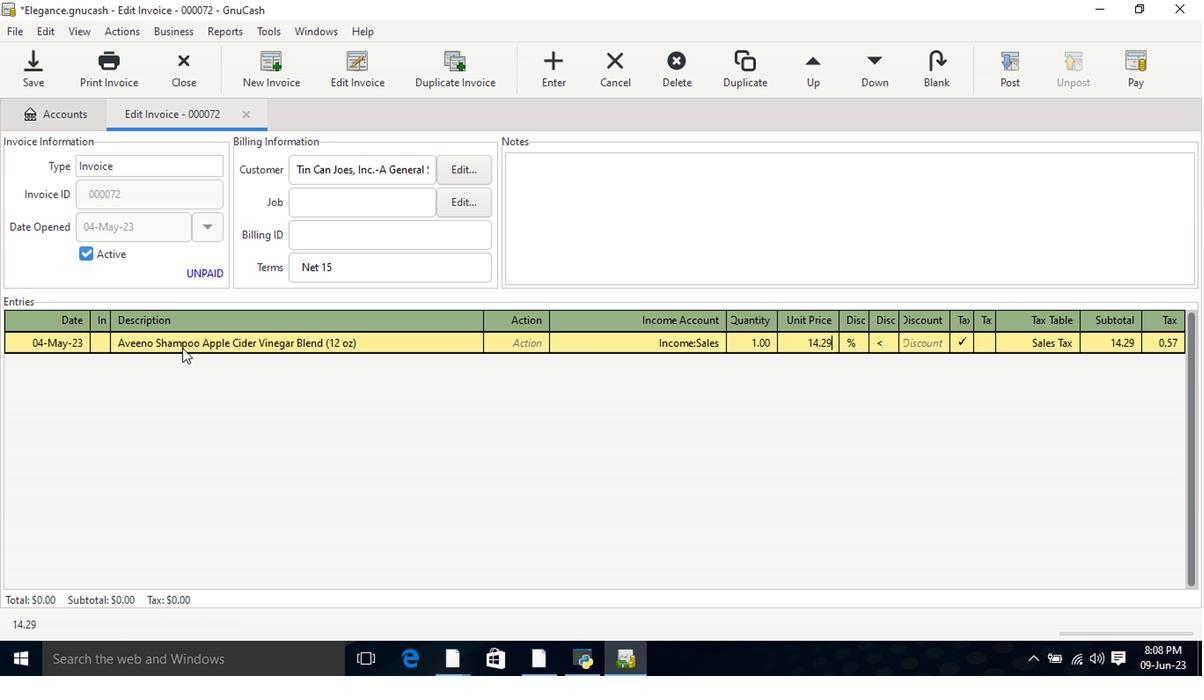 
Action: Mouse moved to (379, 376)
Screenshot: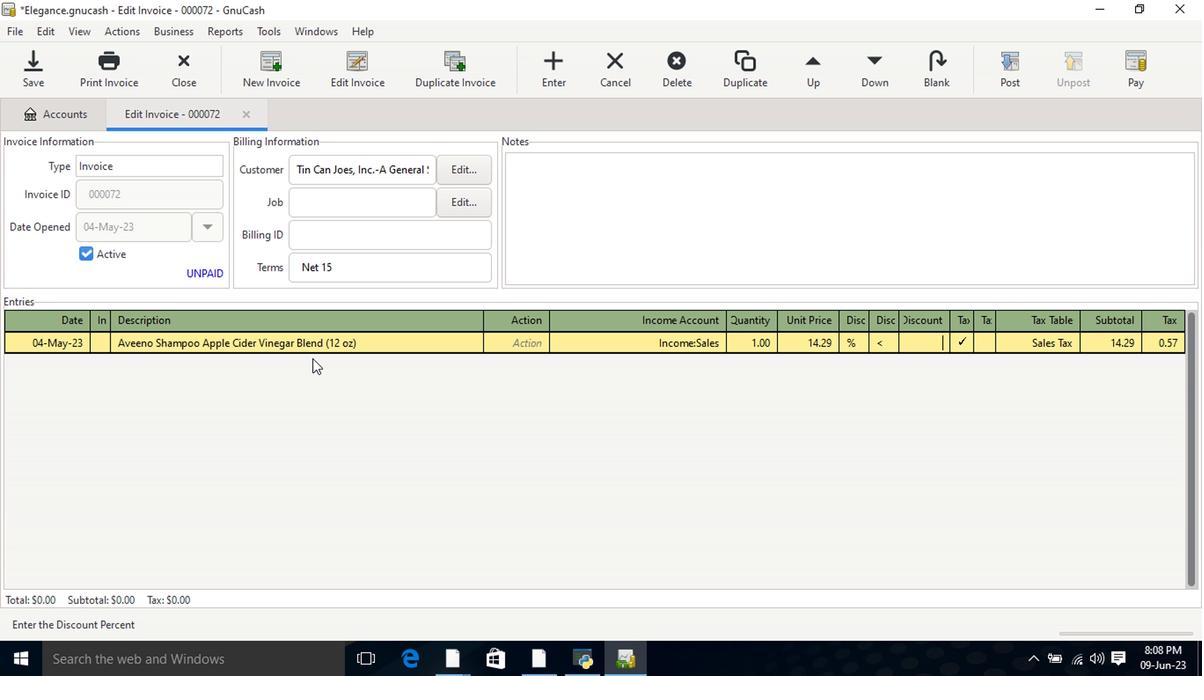 
Action: Key pressed <Key.tab>
Screenshot: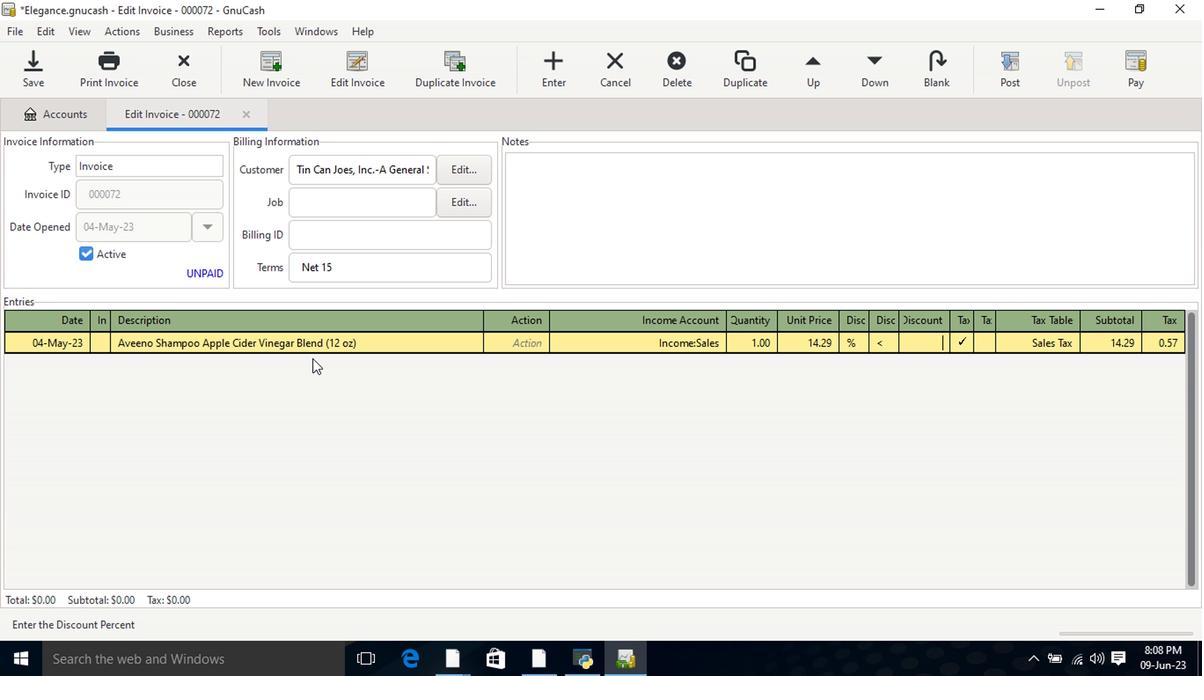 
Action: Mouse moved to (380, 377)
Screenshot: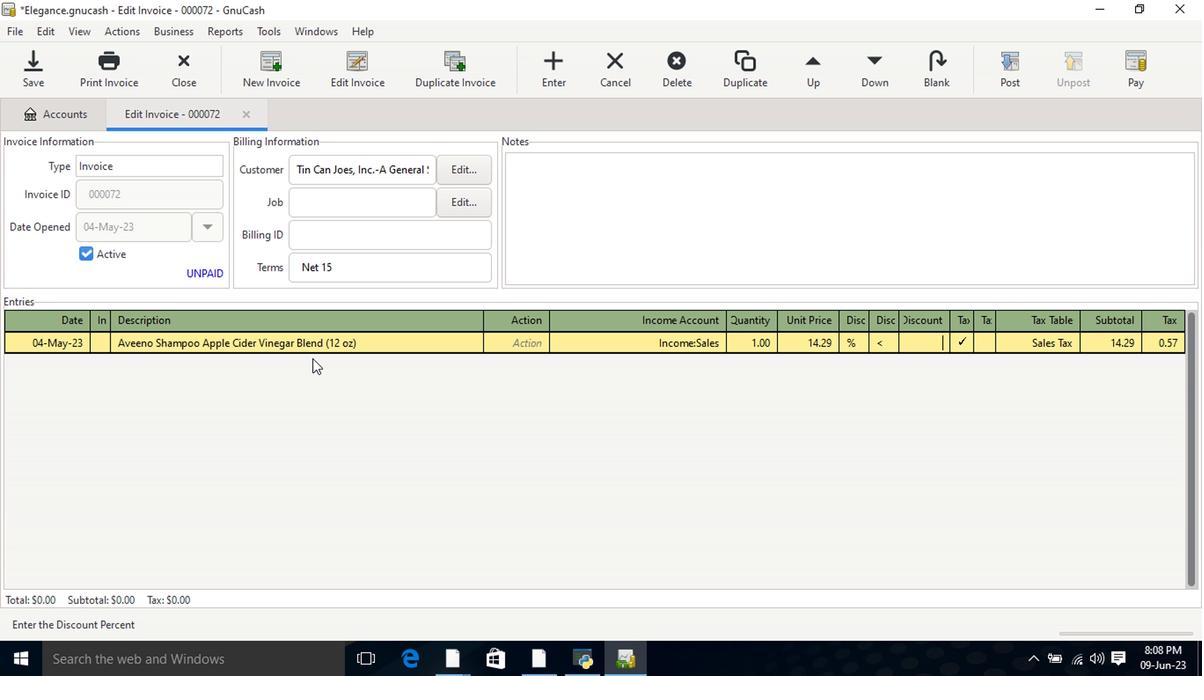 
Action: Key pressed <Key.tab>
Screenshot: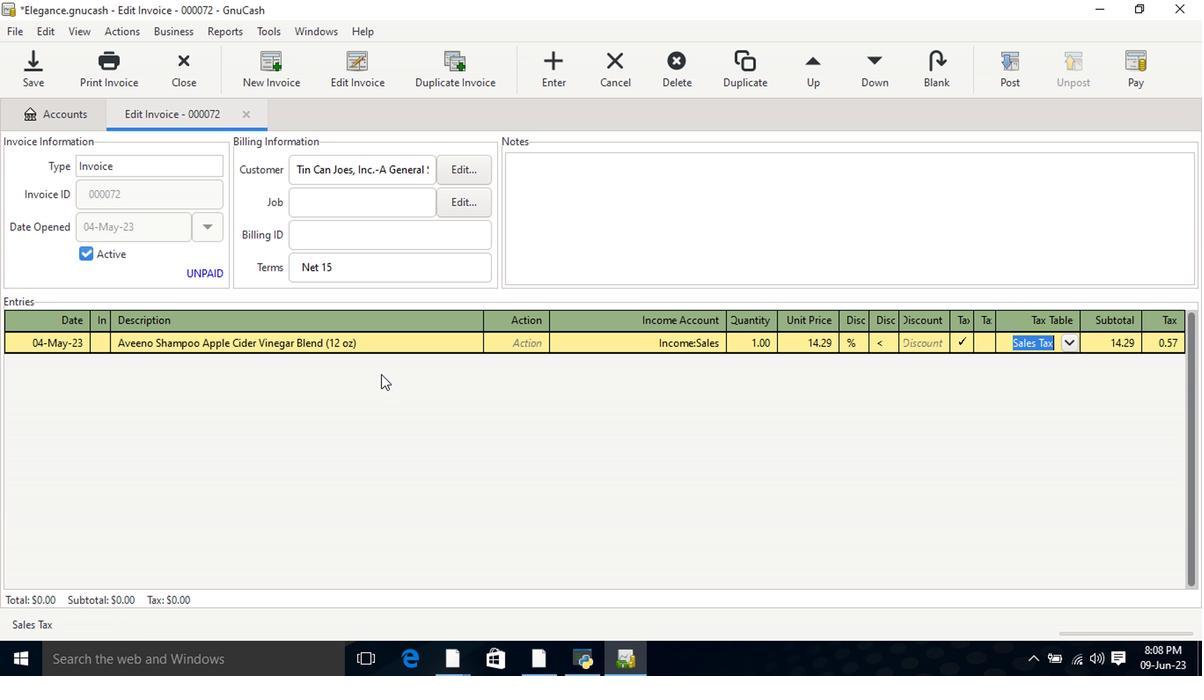 
Action: Mouse moved to (1022, 79)
Screenshot: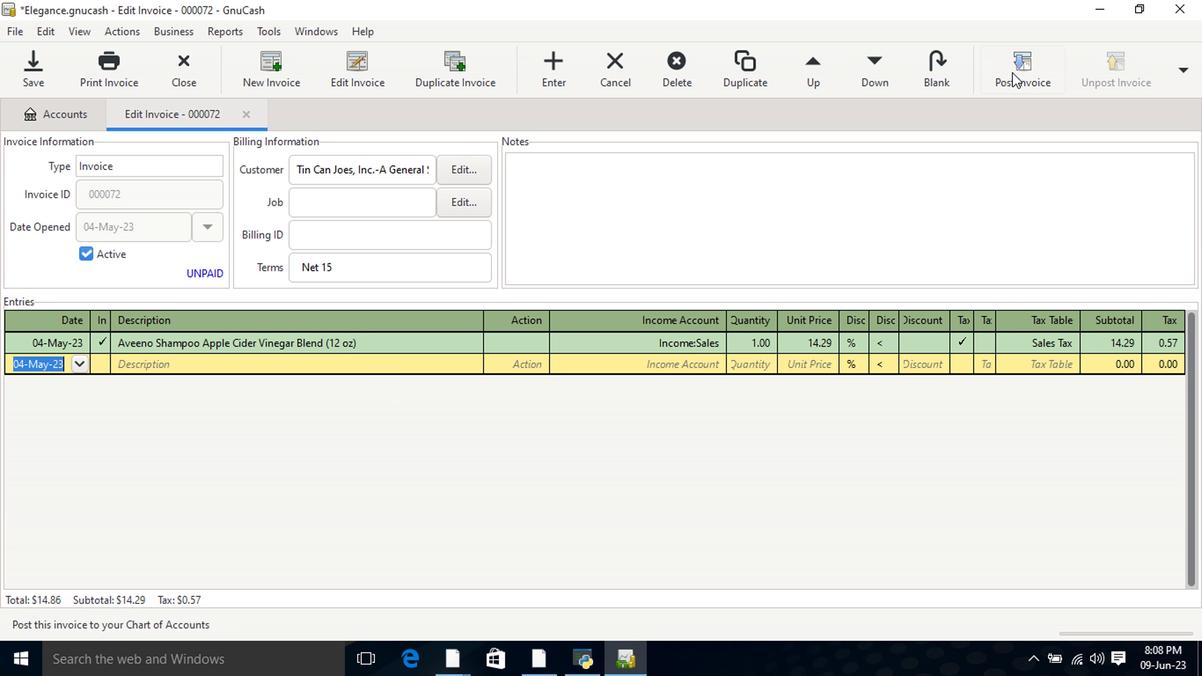 
Action: Mouse pressed left at (1022, 79)
Screenshot: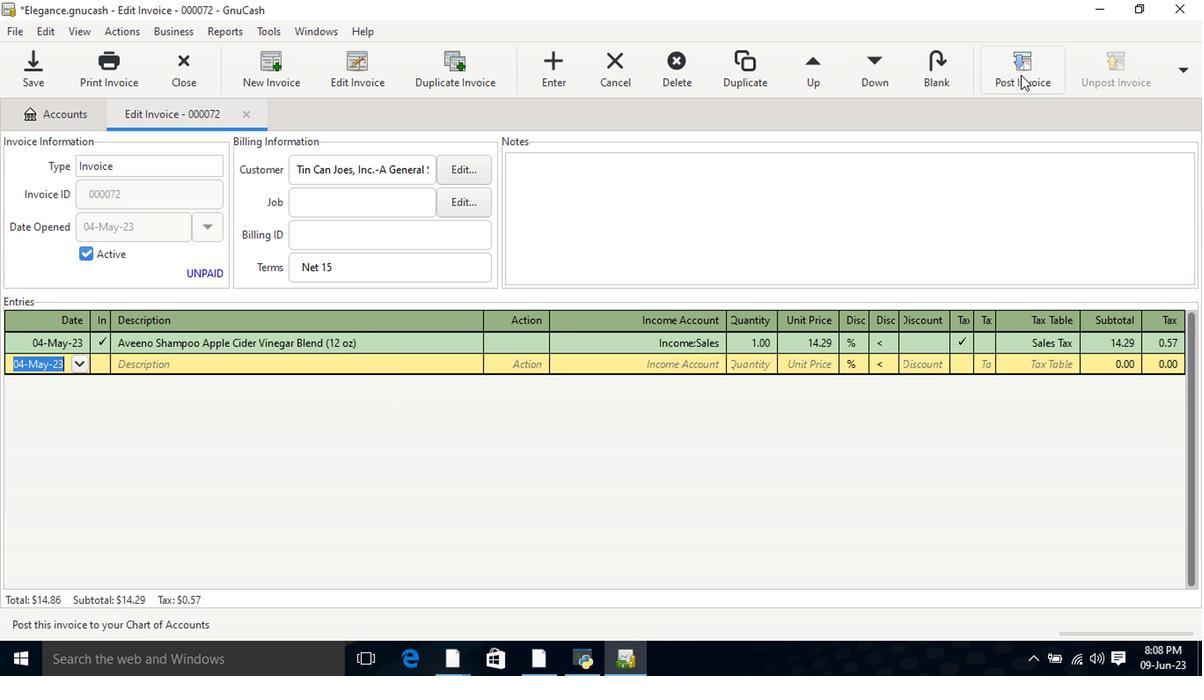 
Action: Mouse moved to (742, 292)
Screenshot: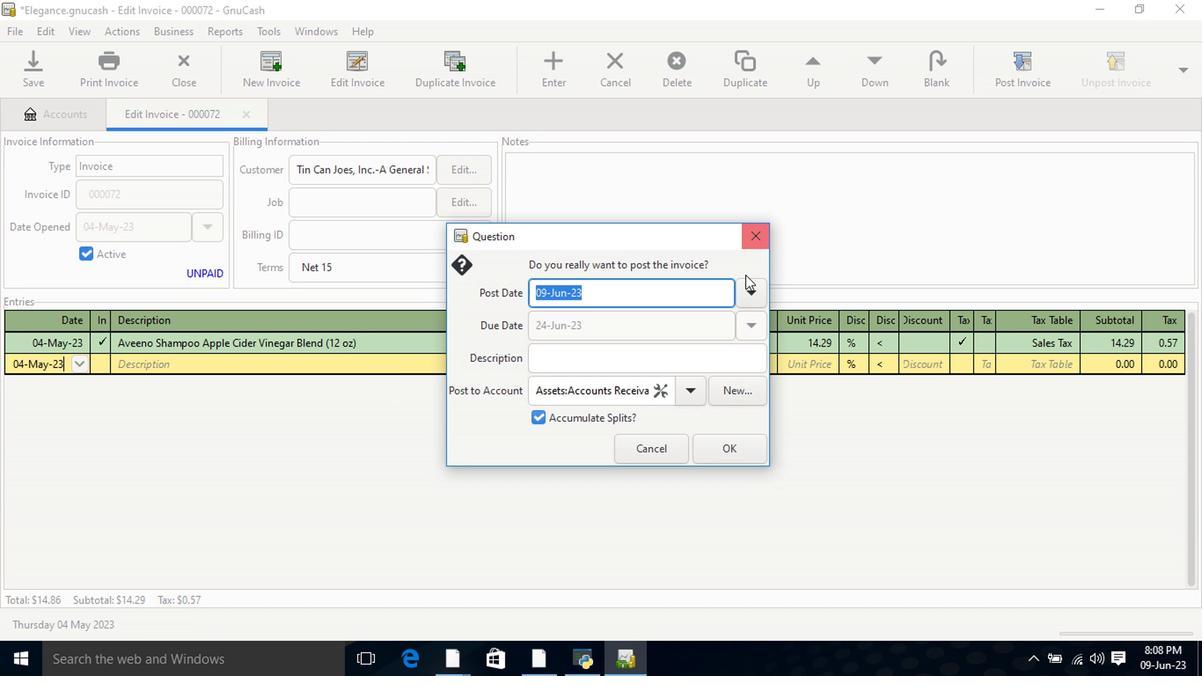 
Action: Mouse pressed left at (742, 292)
Screenshot: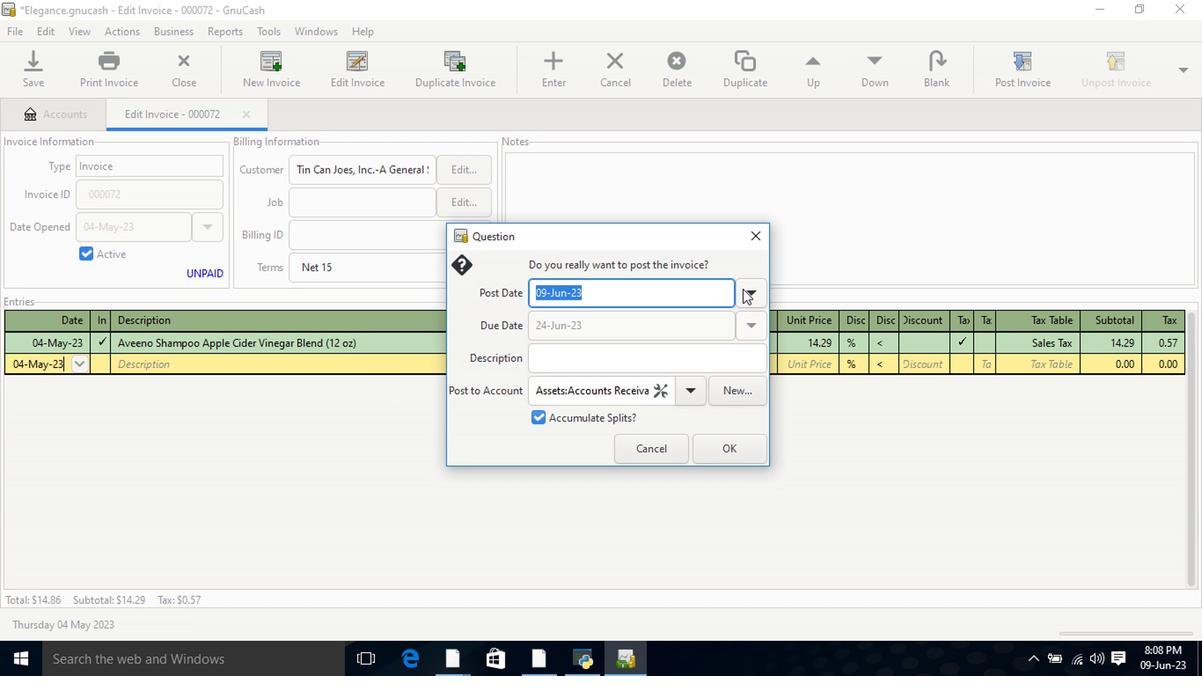 
Action: Mouse moved to (615, 323)
Screenshot: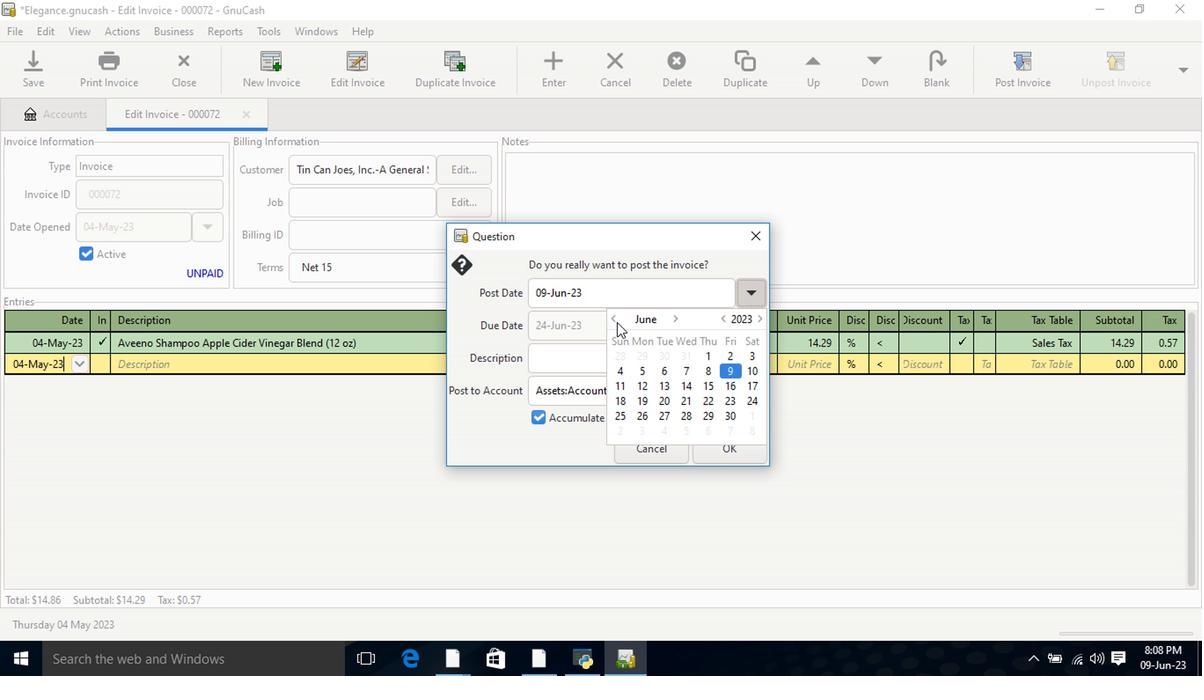
Action: Mouse pressed left at (615, 323)
Screenshot: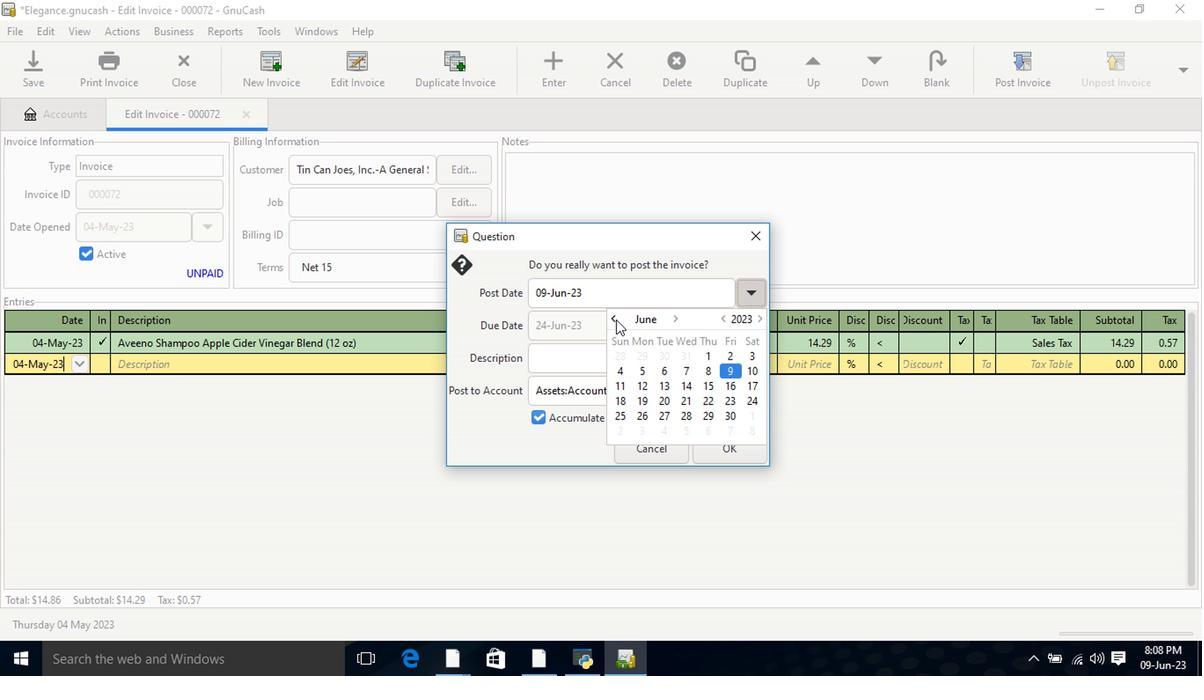 
Action: Mouse moved to (710, 358)
Screenshot: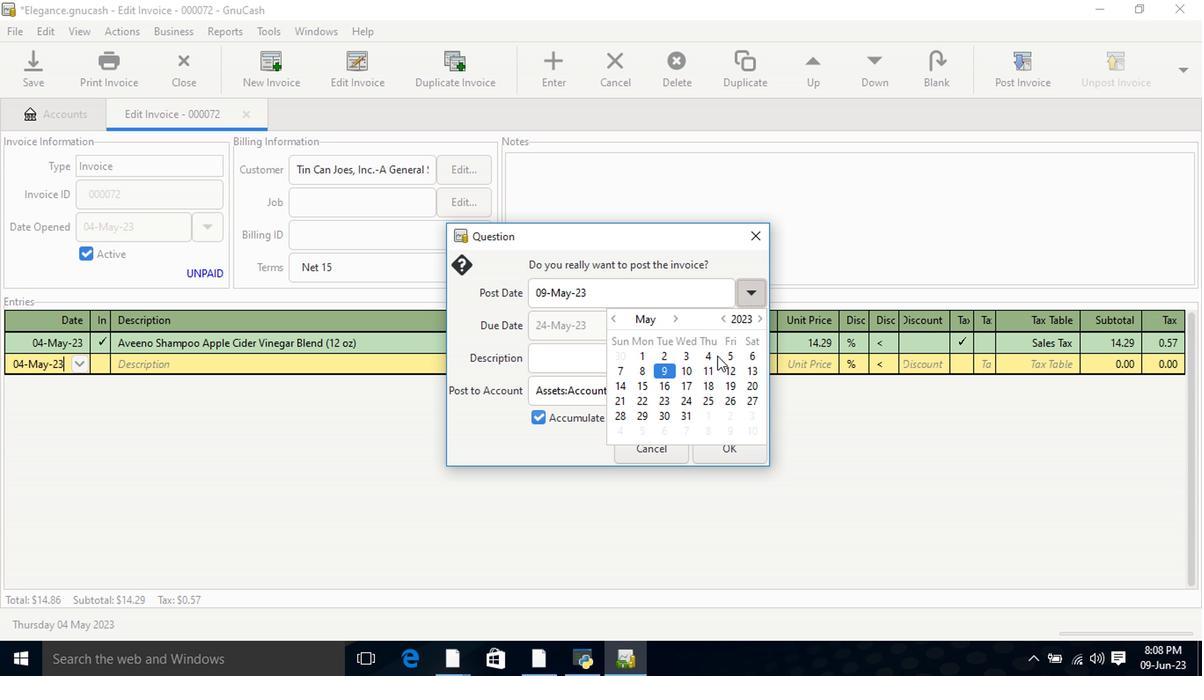 
Action: Mouse pressed left at (710, 358)
Screenshot: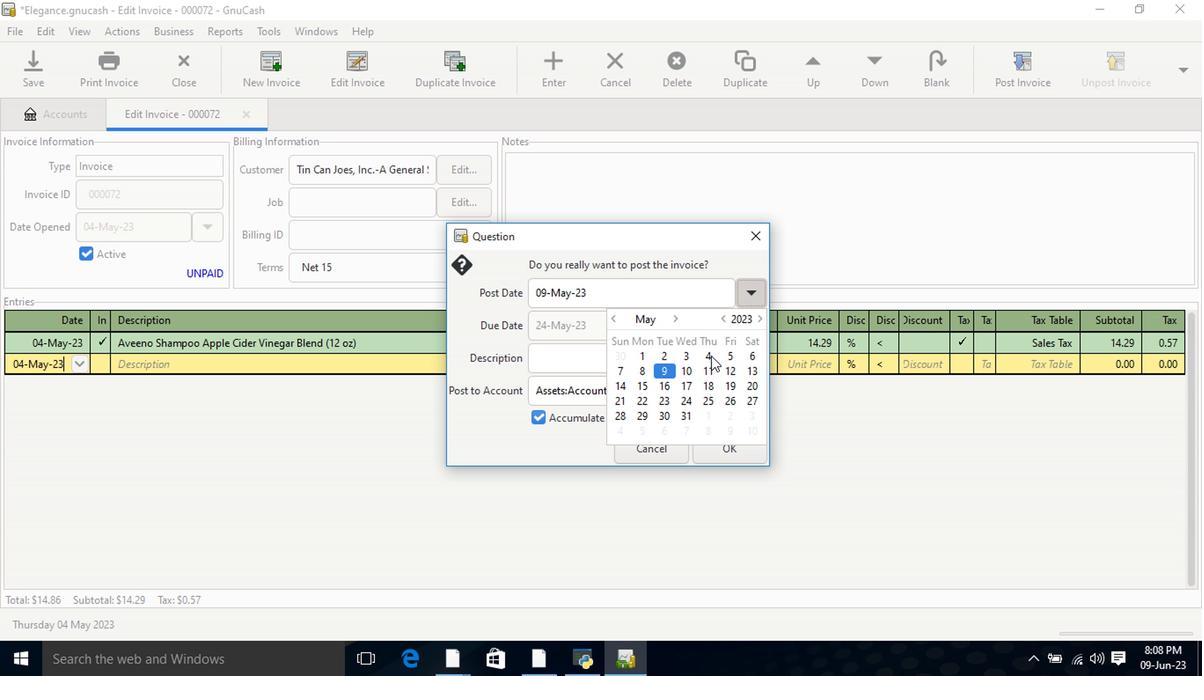 
Action: Mouse pressed left at (710, 358)
Screenshot: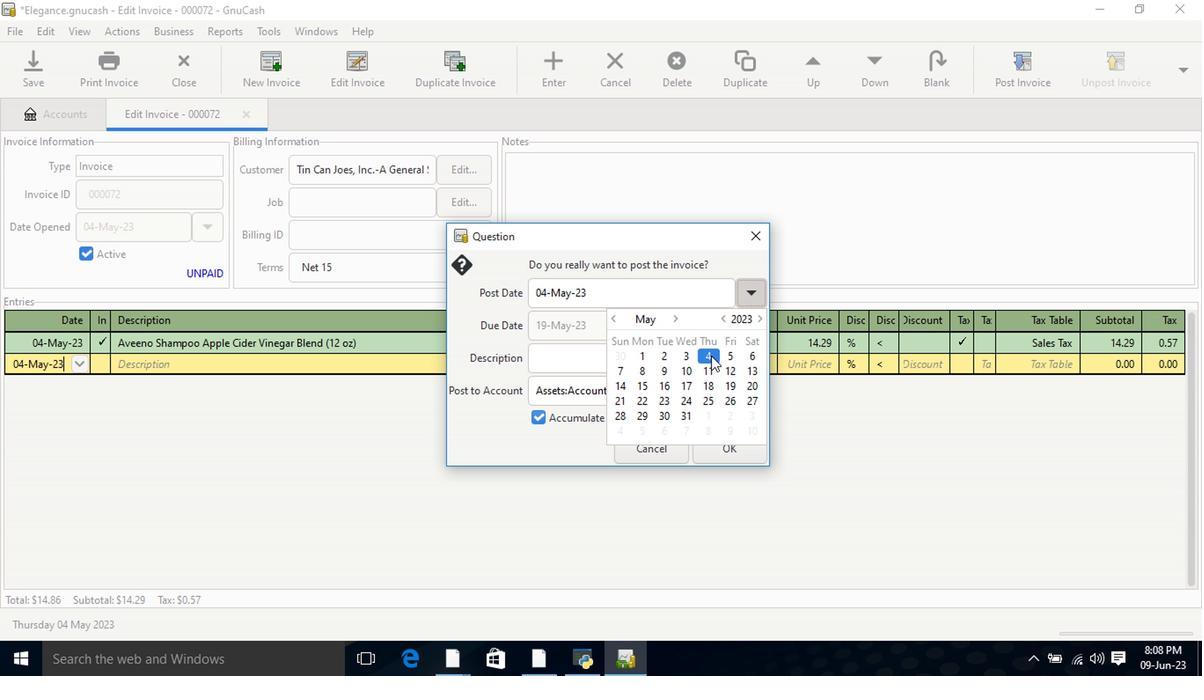 
Action: Mouse moved to (731, 457)
Screenshot: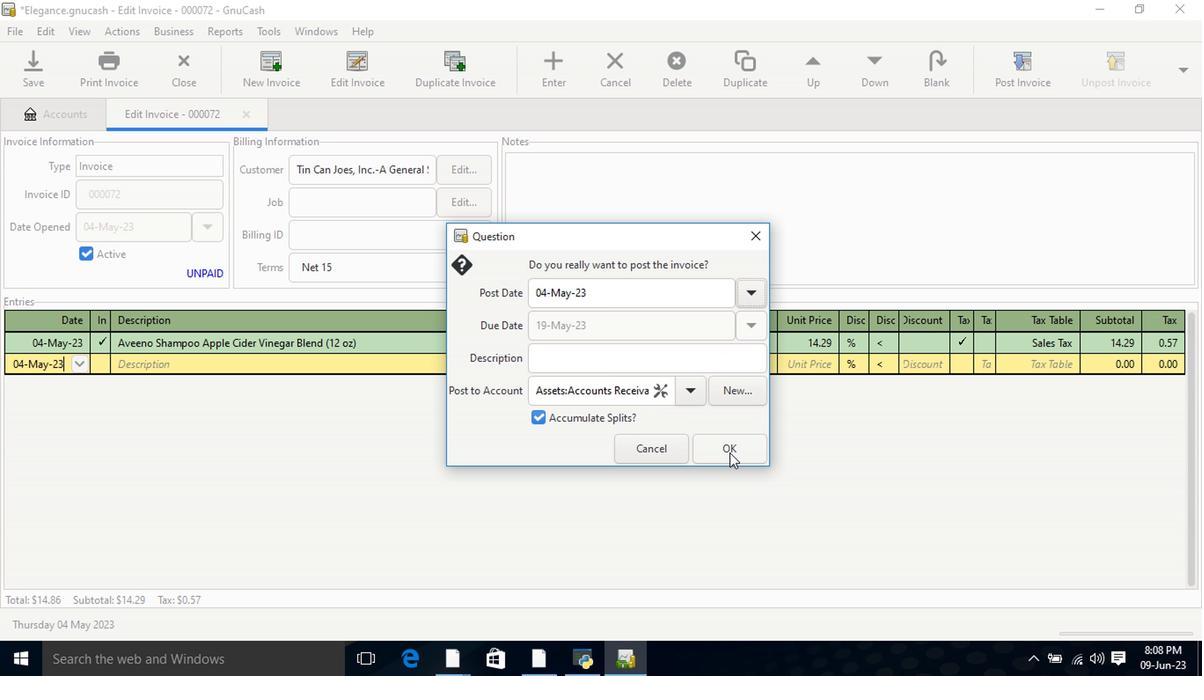 
Action: Mouse pressed left at (731, 457)
Screenshot: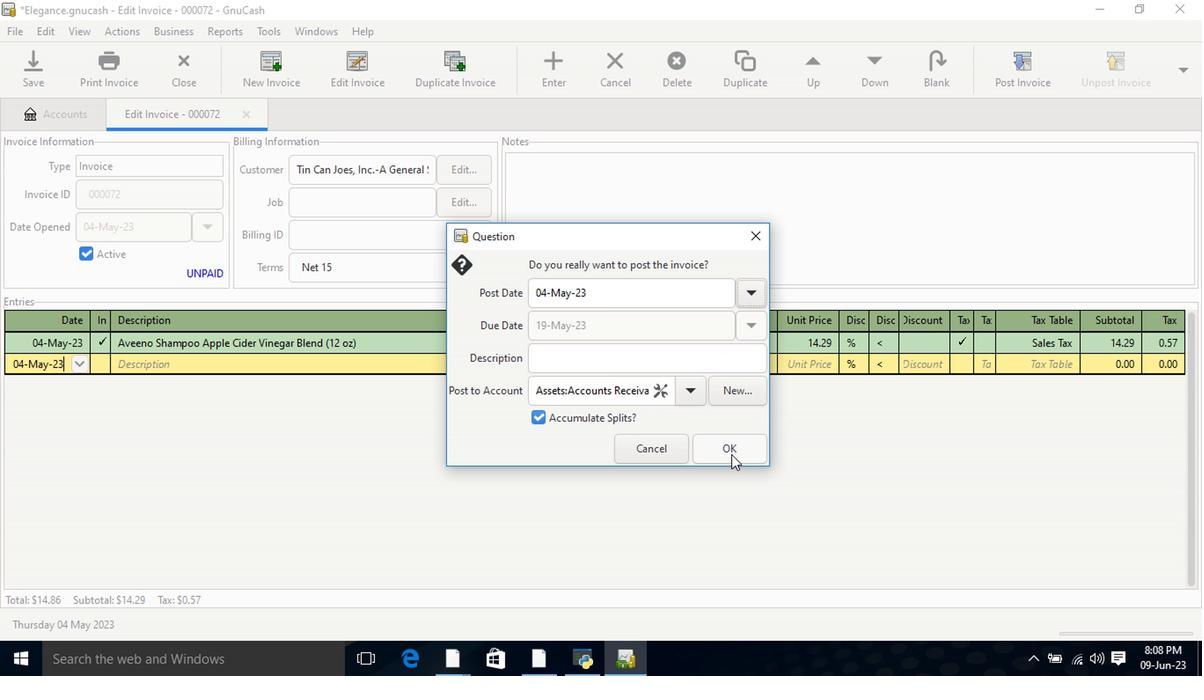 
Action: Mouse moved to (1135, 82)
Screenshot: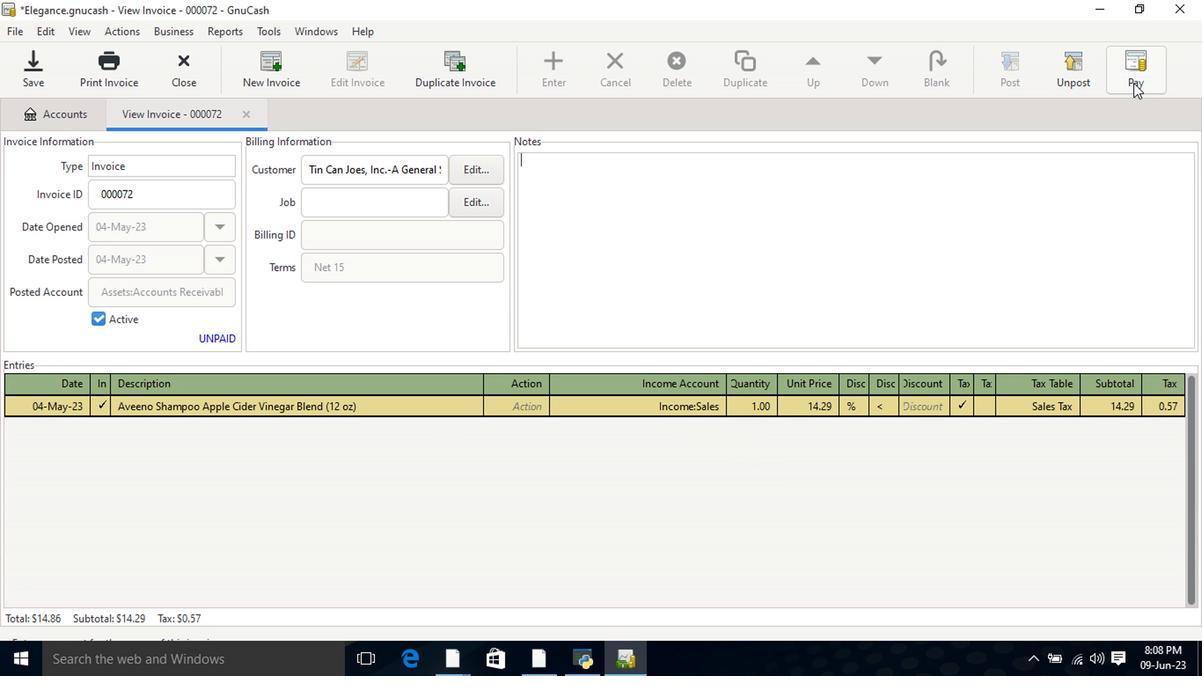 
Action: Mouse pressed left at (1135, 82)
Screenshot: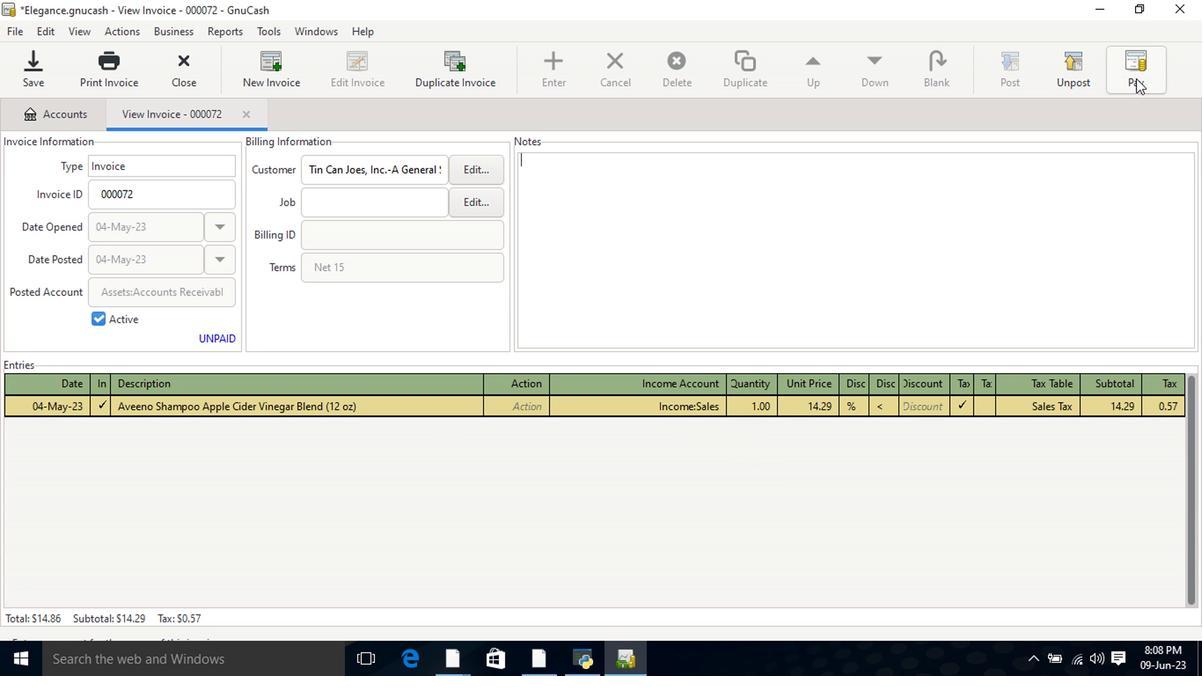 
Action: Mouse moved to (544, 350)
Screenshot: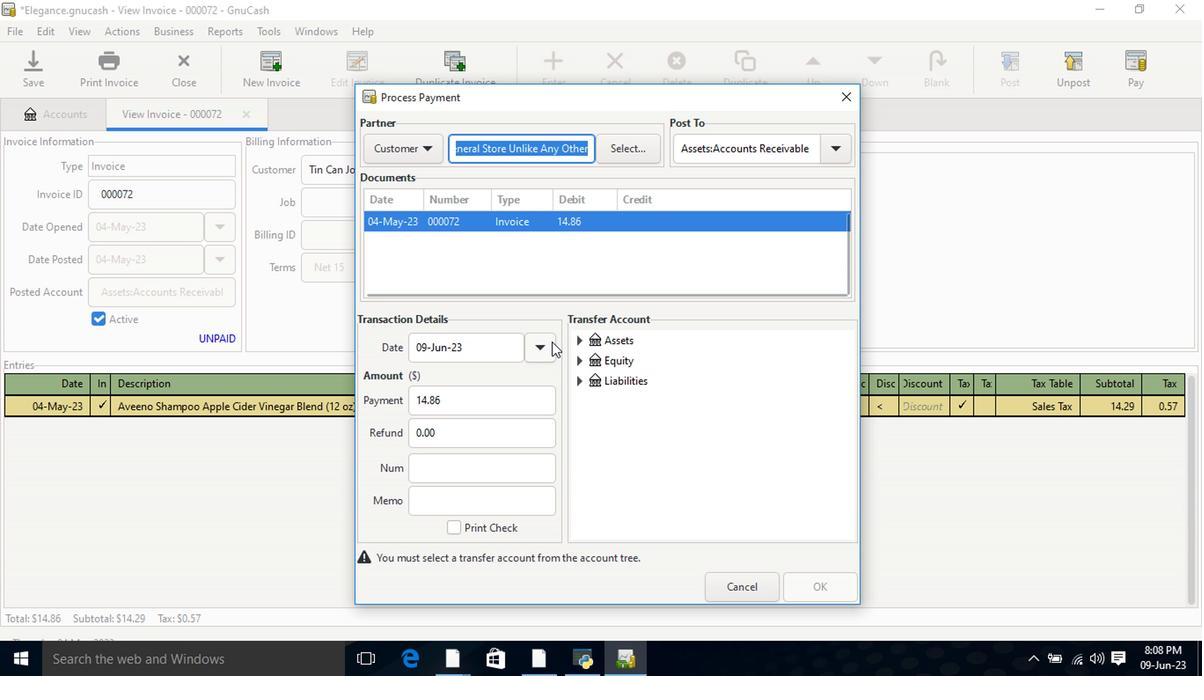 
Action: Mouse pressed left at (544, 350)
Screenshot: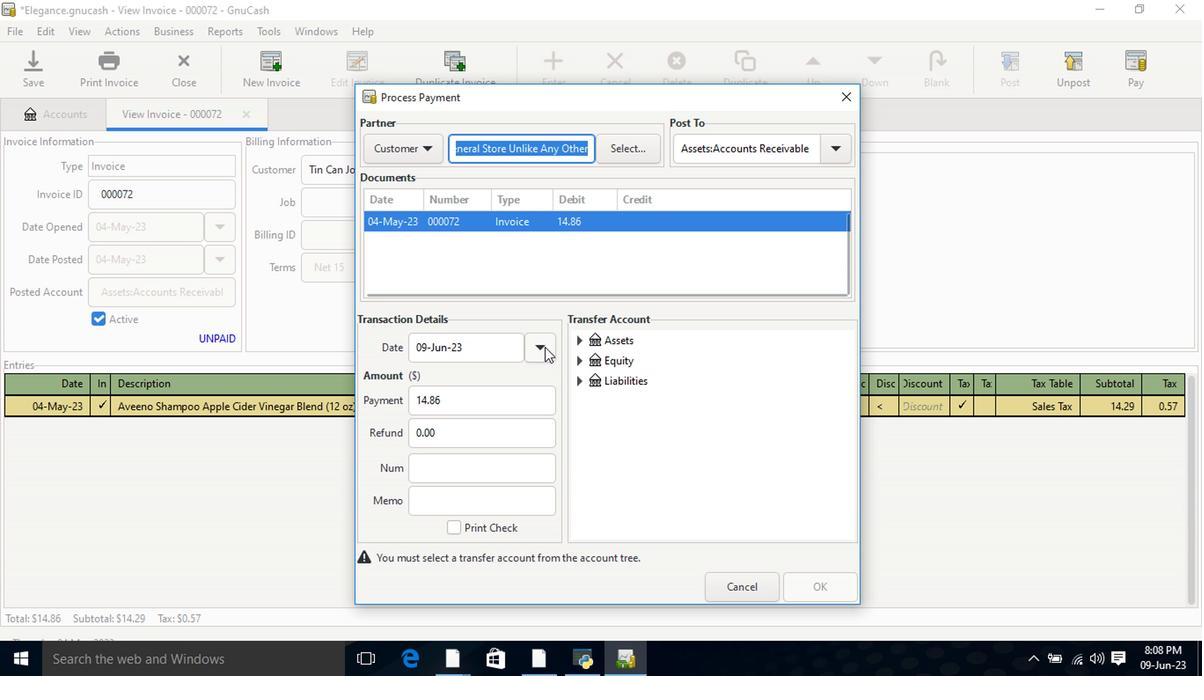 
Action: Mouse moved to (402, 376)
Screenshot: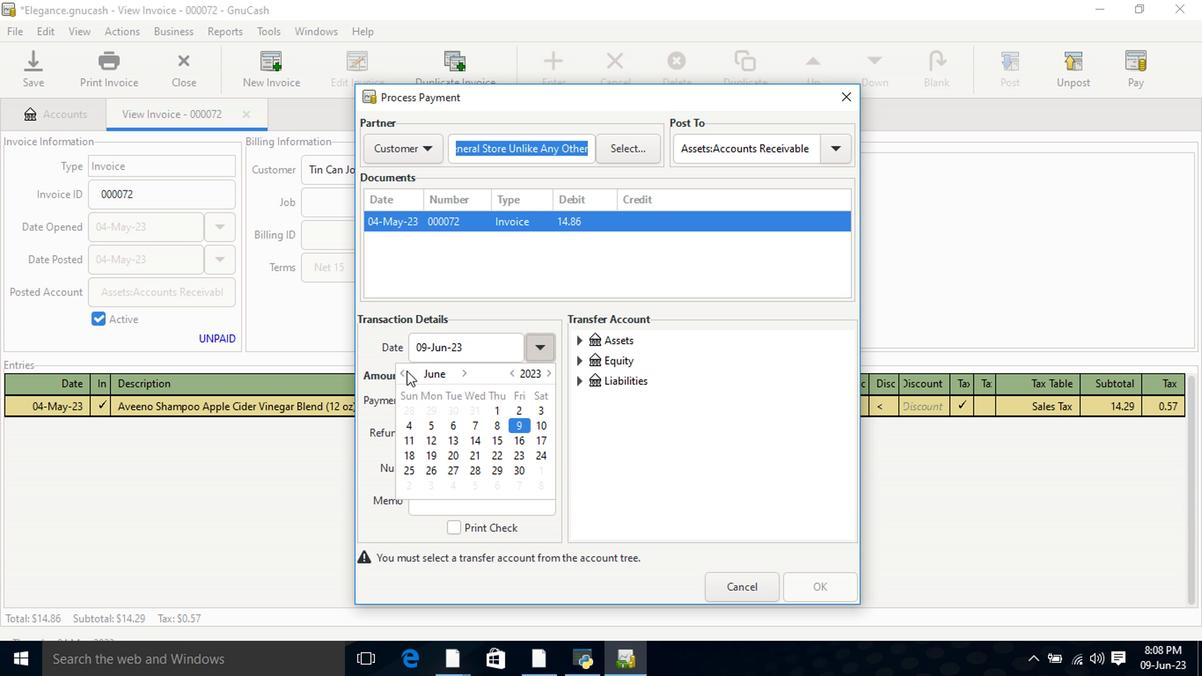 
Action: Mouse pressed left at (402, 376)
Screenshot: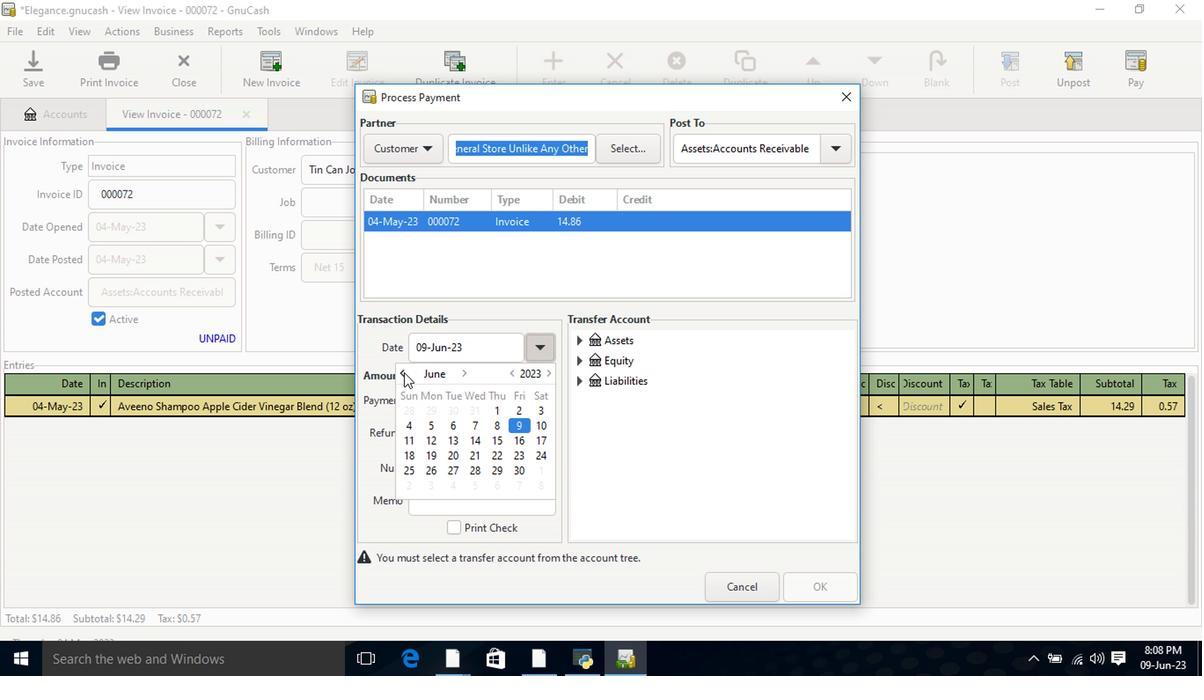 
Action: Mouse moved to (494, 444)
Screenshot: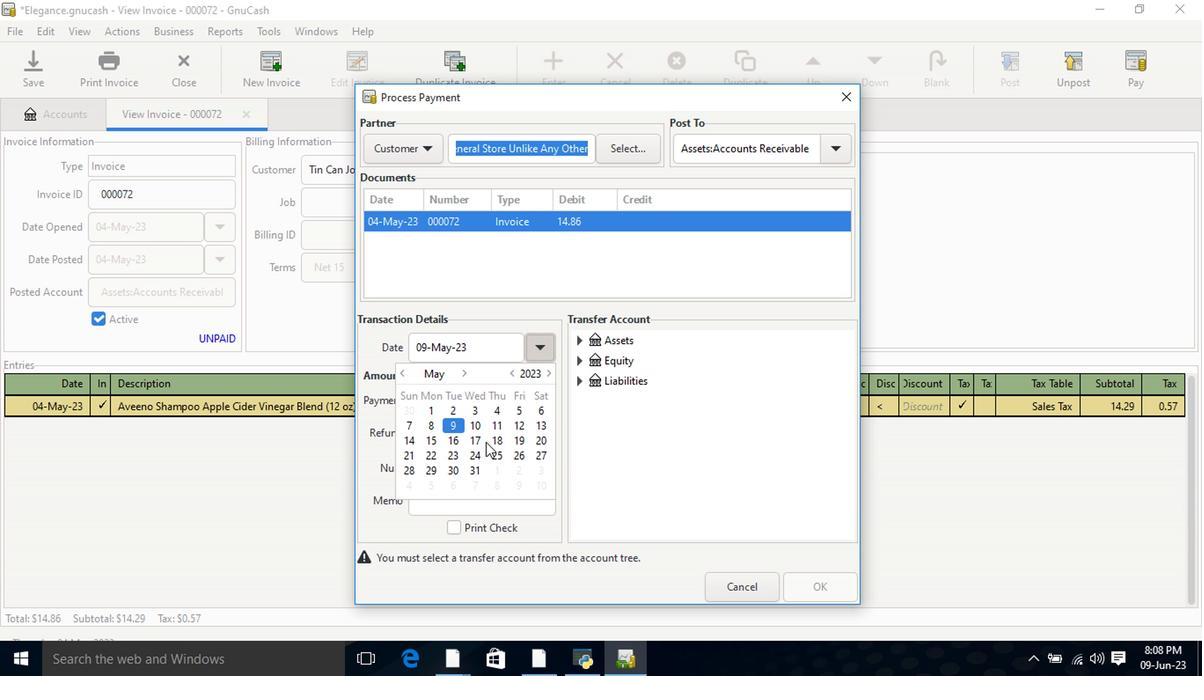
Action: Mouse pressed left at (494, 444)
Screenshot: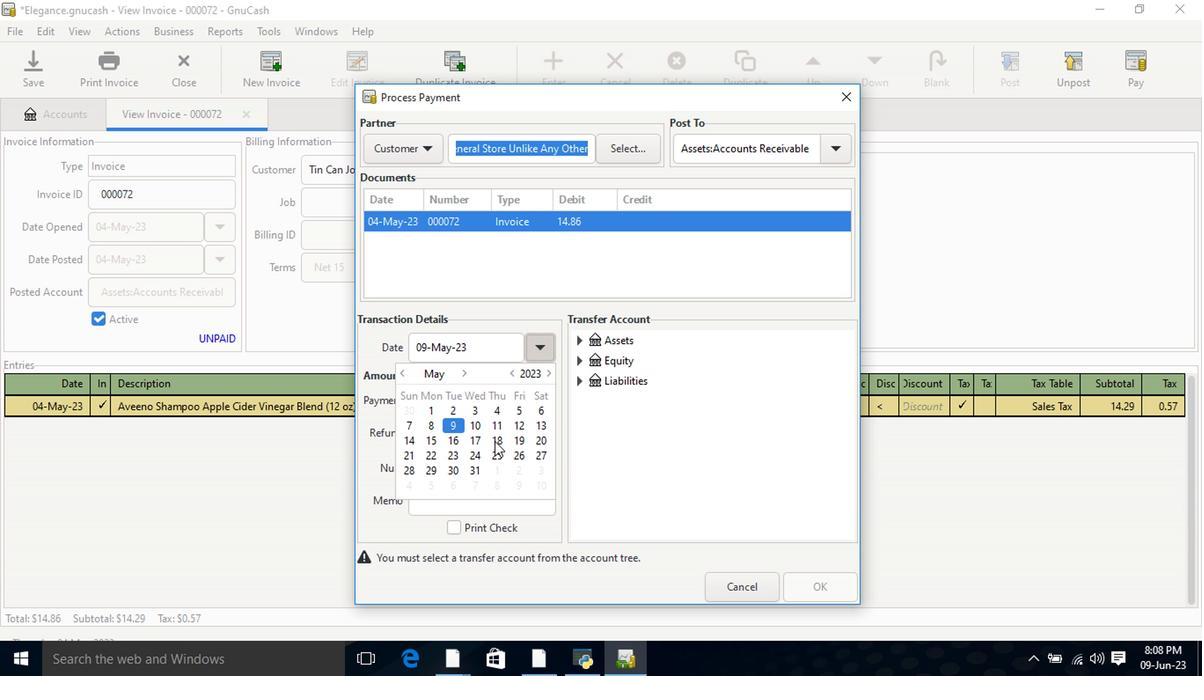 
Action: Mouse pressed left at (494, 444)
Screenshot: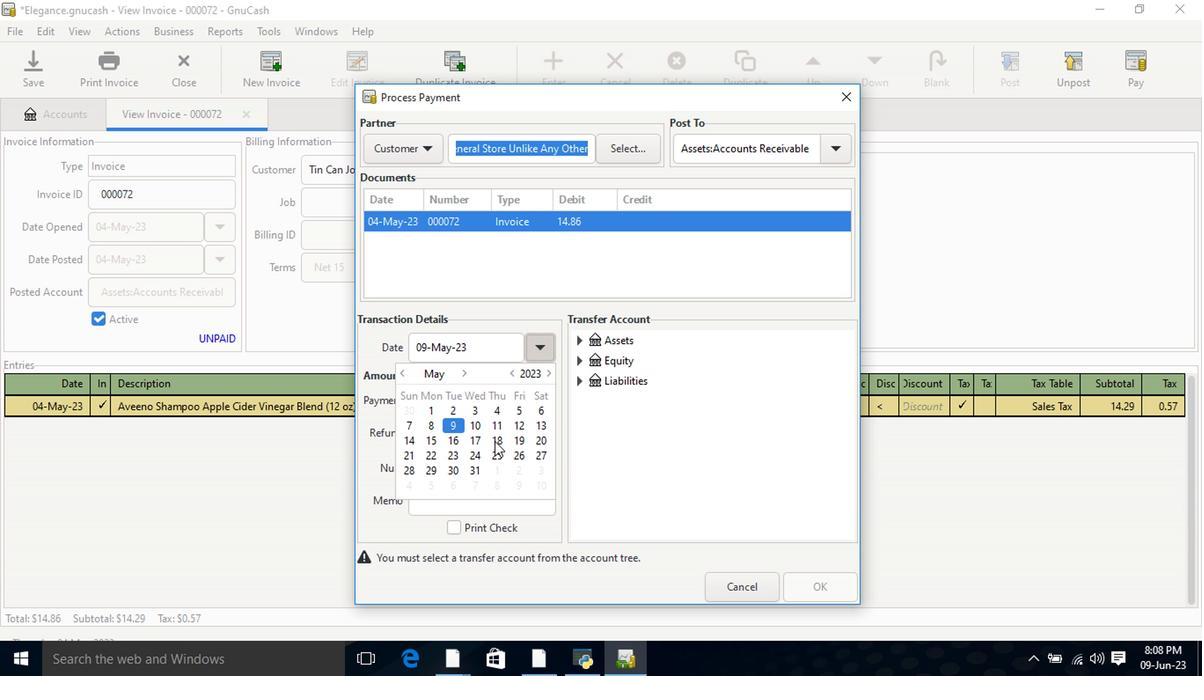
Action: Mouse moved to (576, 343)
Screenshot: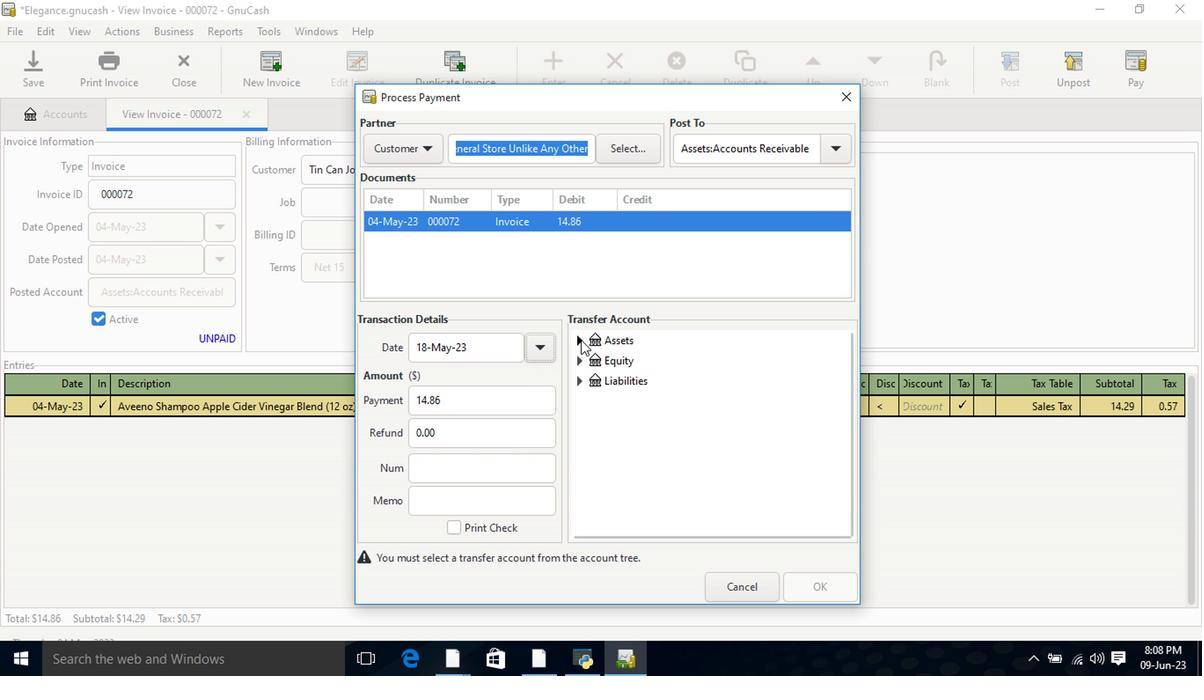 
Action: Mouse pressed left at (576, 343)
Screenshot: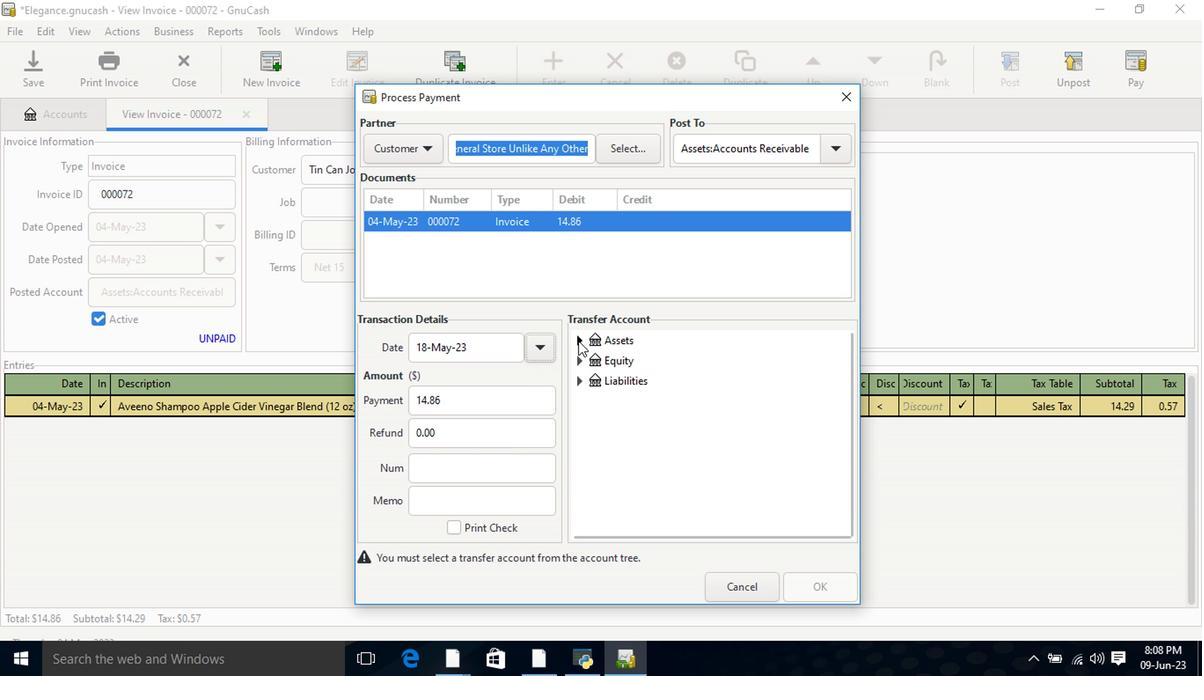 
Action: Mouse moved to (592, 367)
Screenshot: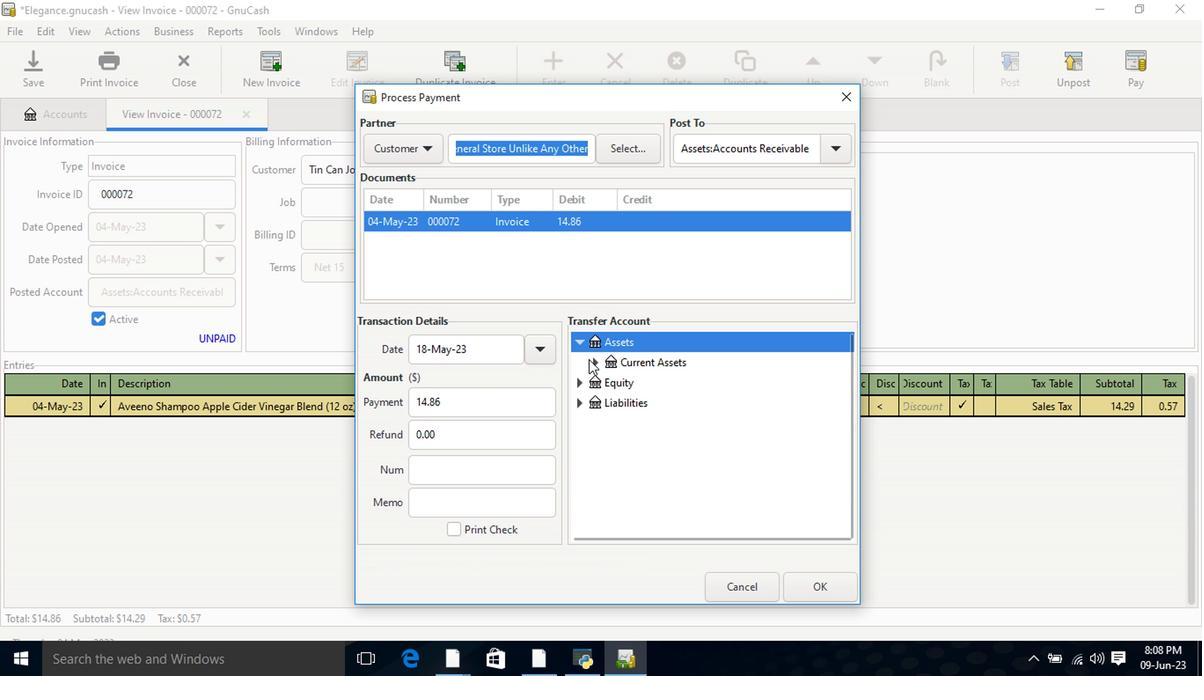 
Action: Mouse pressed left at (592, 367)
Screenshot: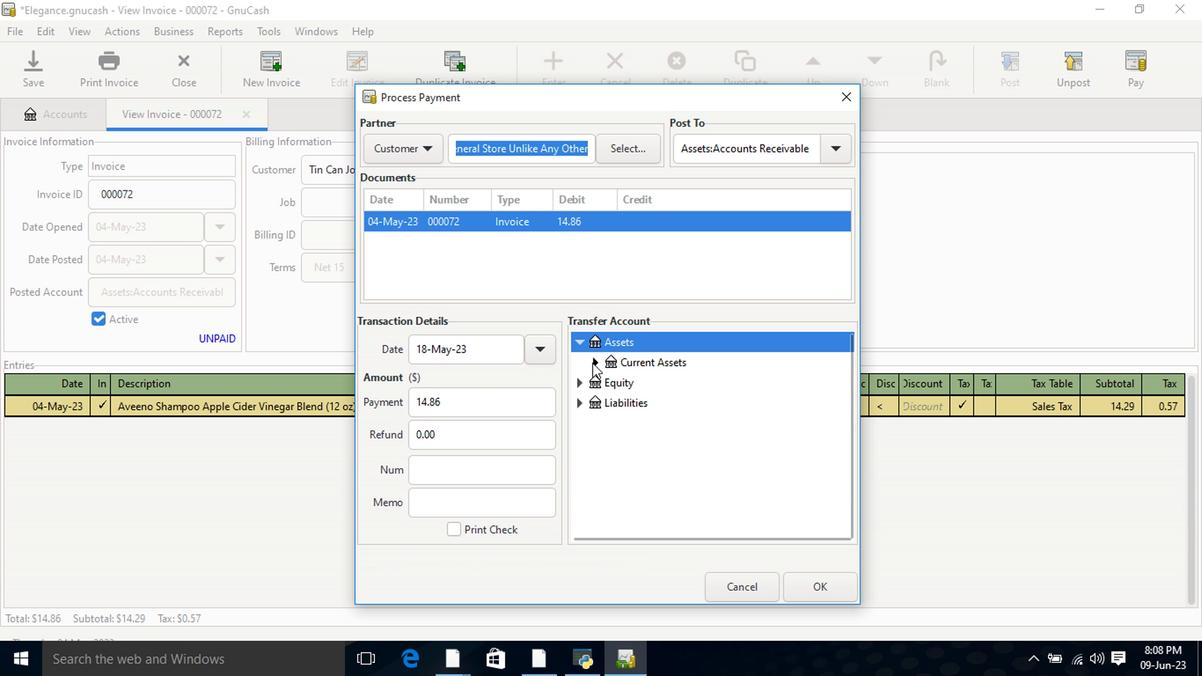 
Action: Mouse moved to (644, 386)
Screenshot: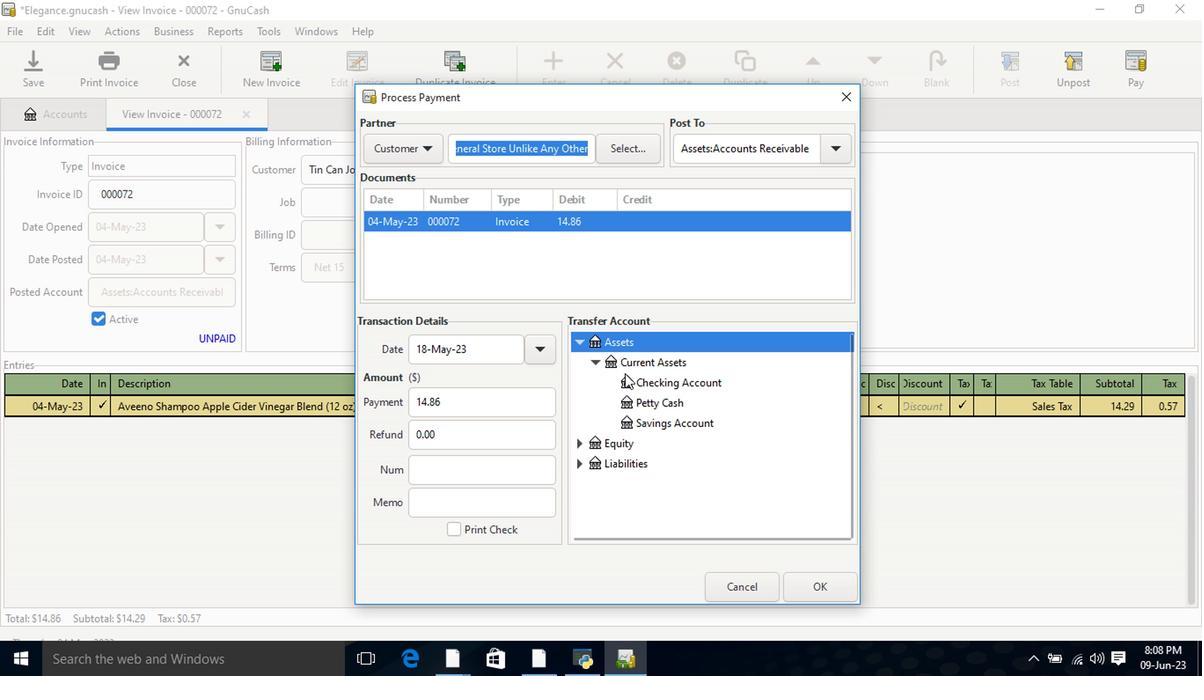 
Action: Mouse pressed left at (644, 386)
Screenshot: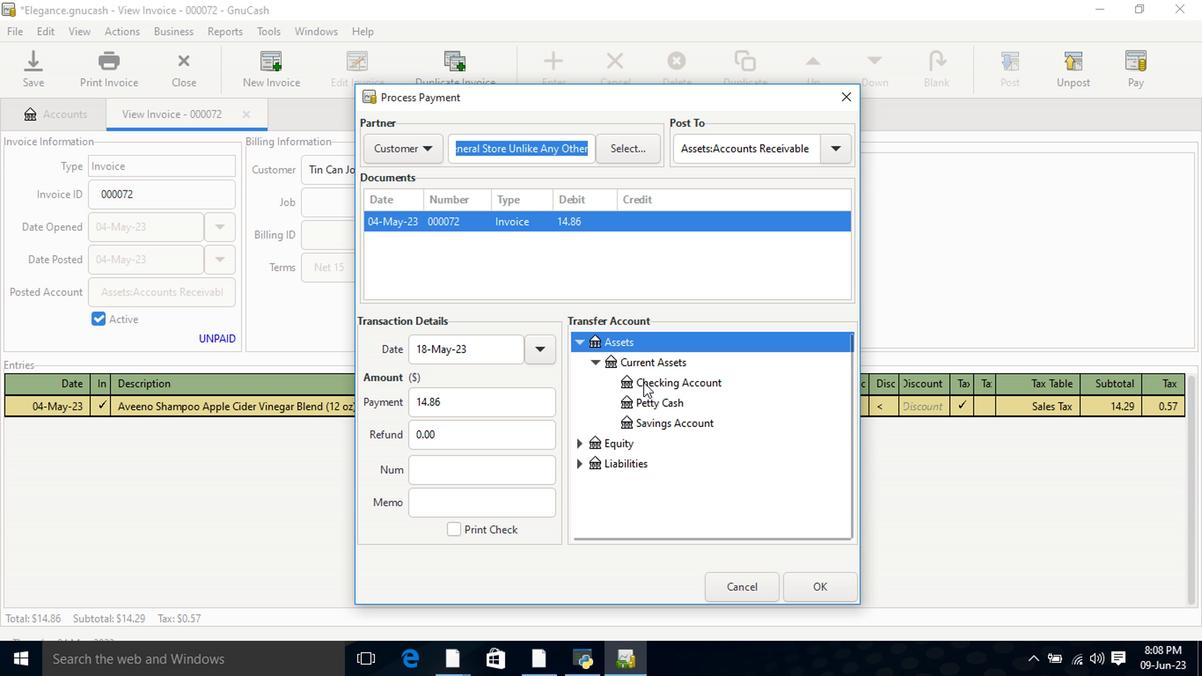 
Action: Mouse moved to (803, 584)
Screenshot: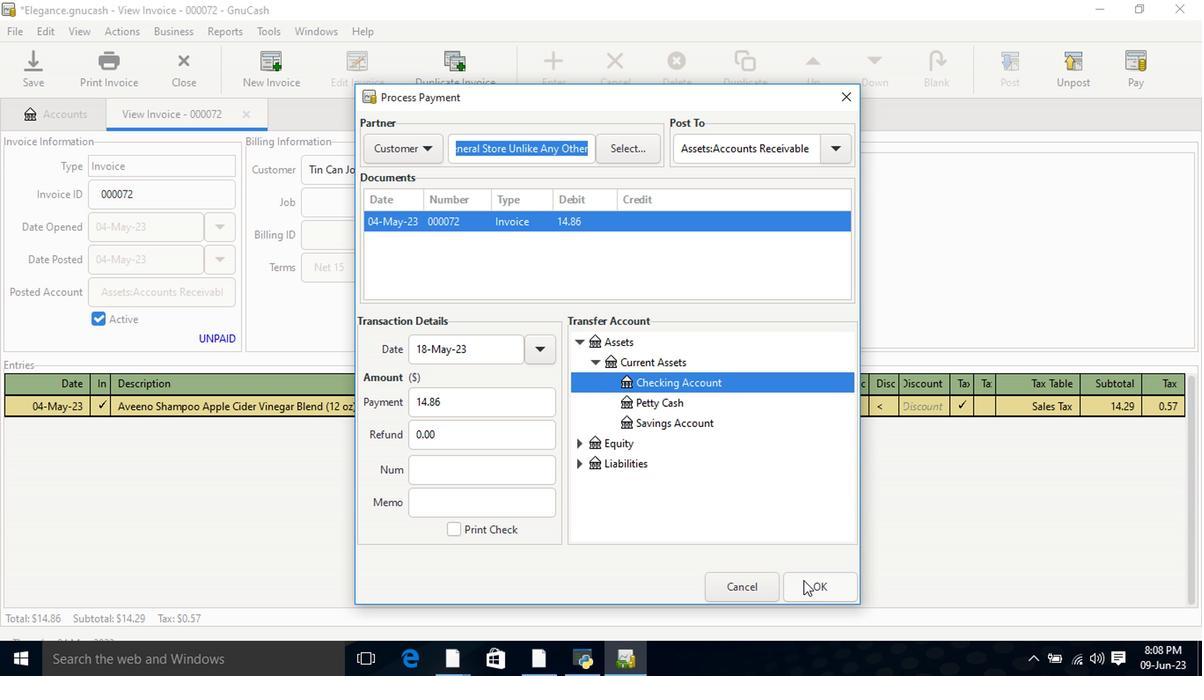 
Action: Mouse pressed left at (803, 584)
Screenshot: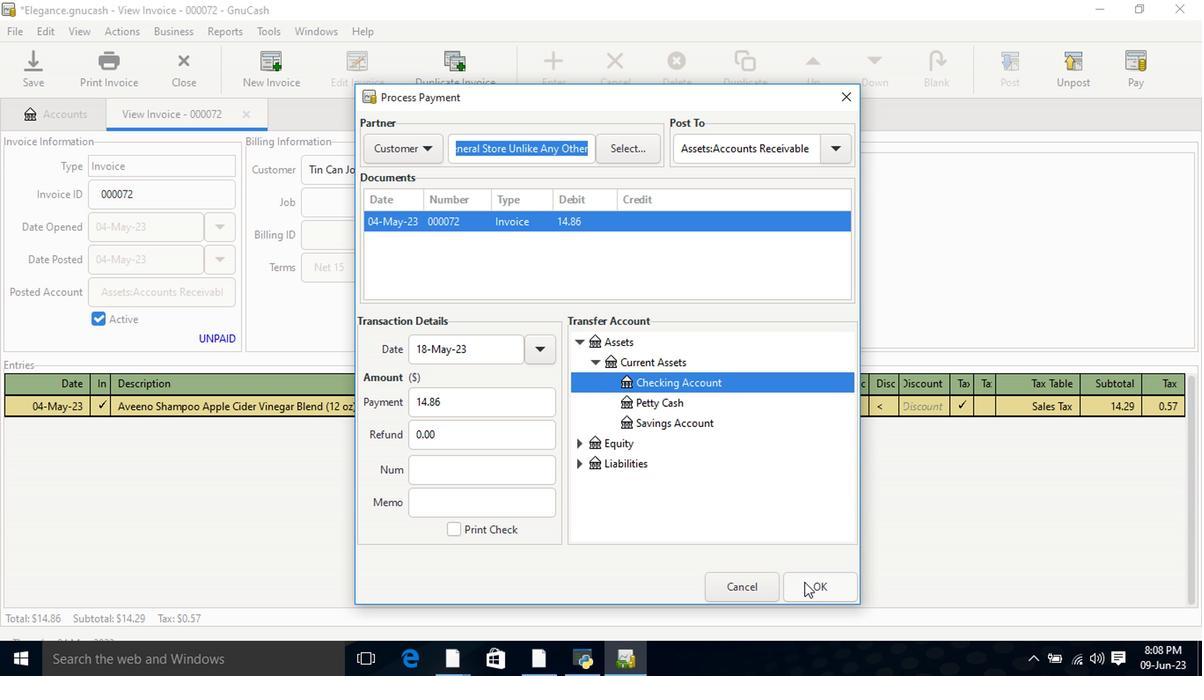 
Action: Mouse moved to (113, 68)
Screenshot: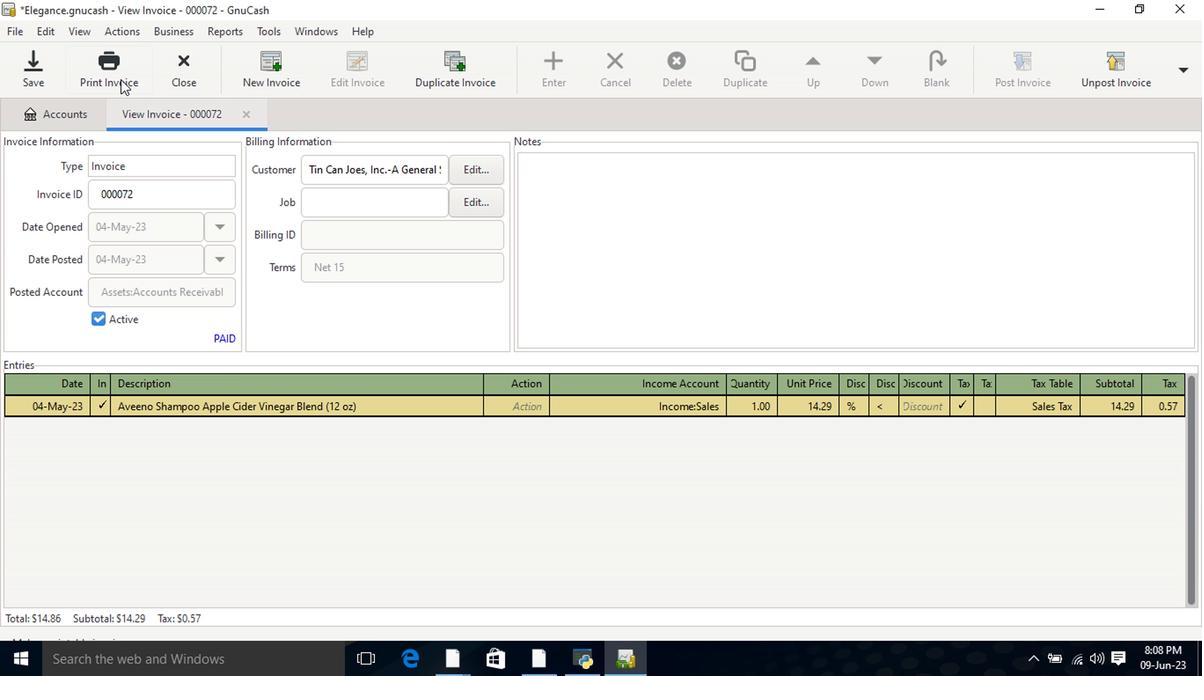 
Action: Mouse pressed left at (113, 68)
Screenshot: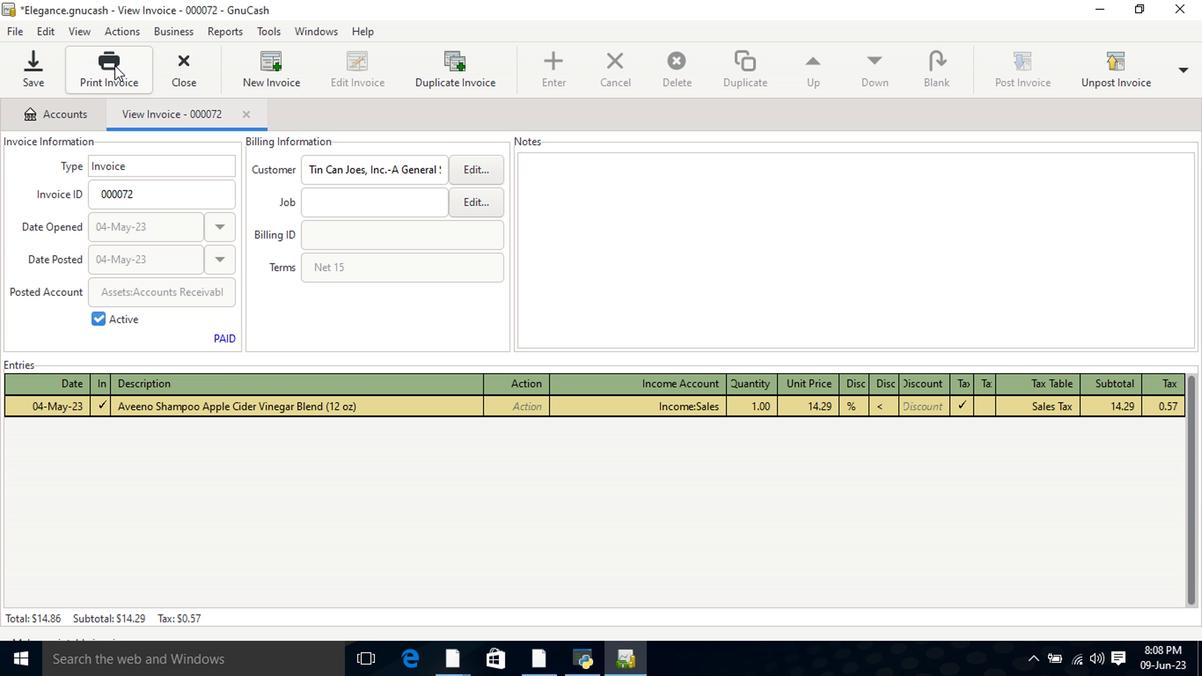 
Action: Mouse moved to (759, 78)
Screenshot: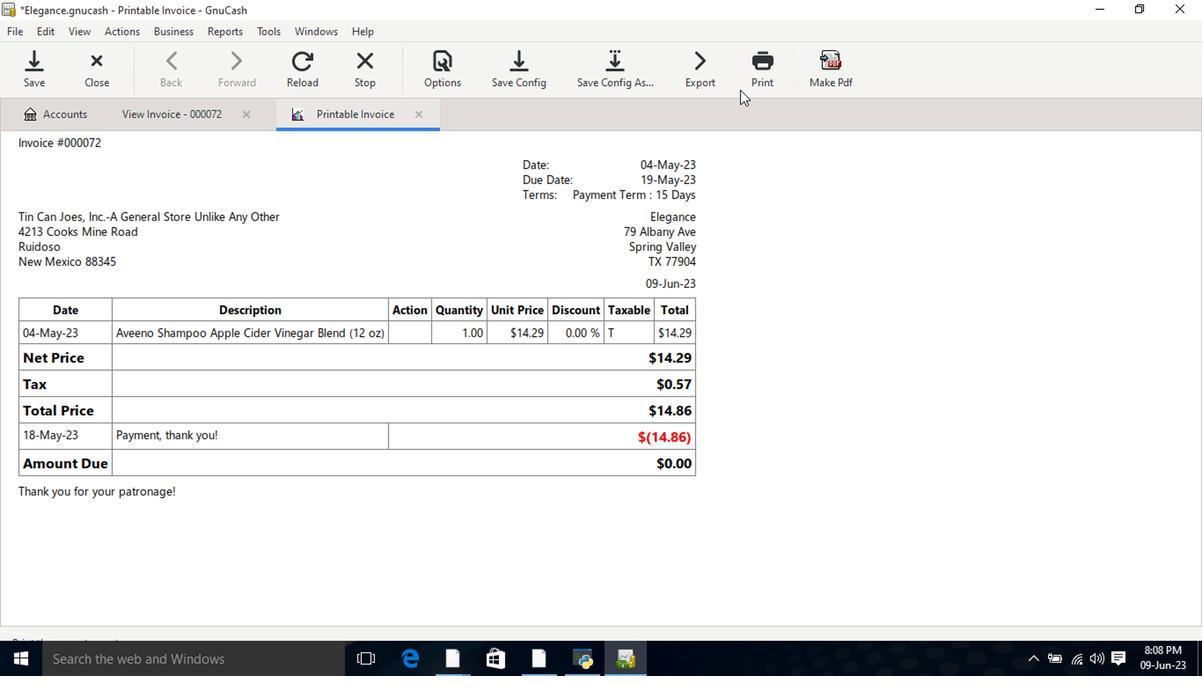 
Action: Mouse pressed left at (759, 78)
Screenshot: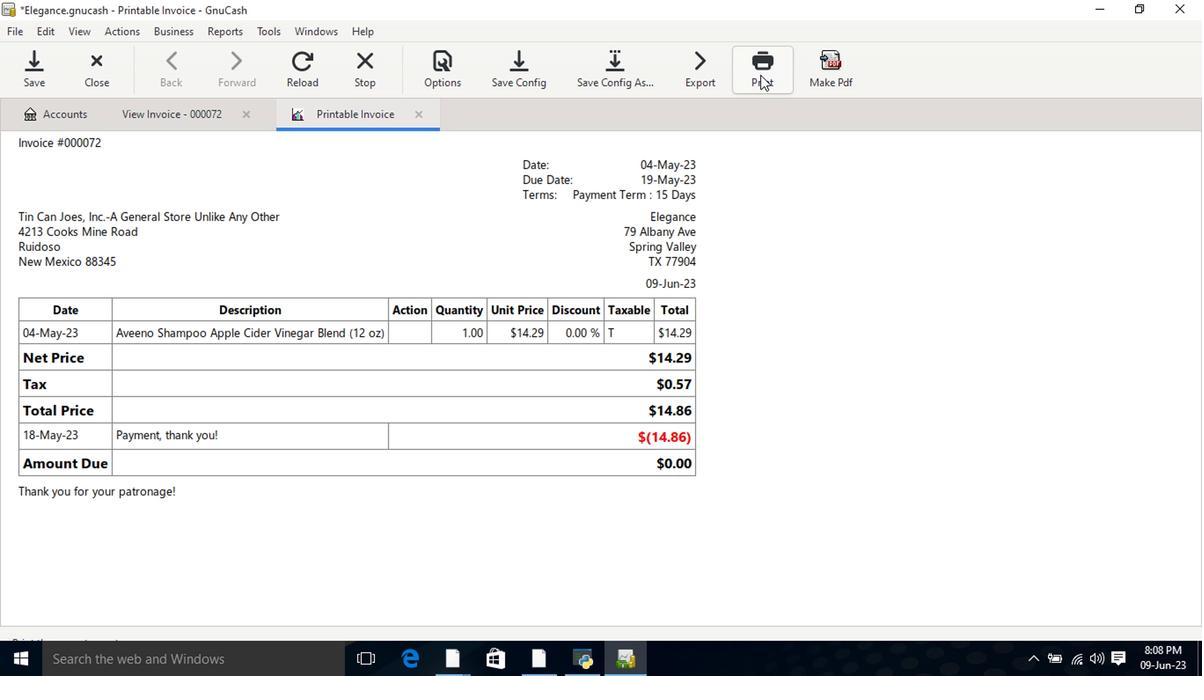 
Action: Mouse moved to (320, 354)
Screenshot: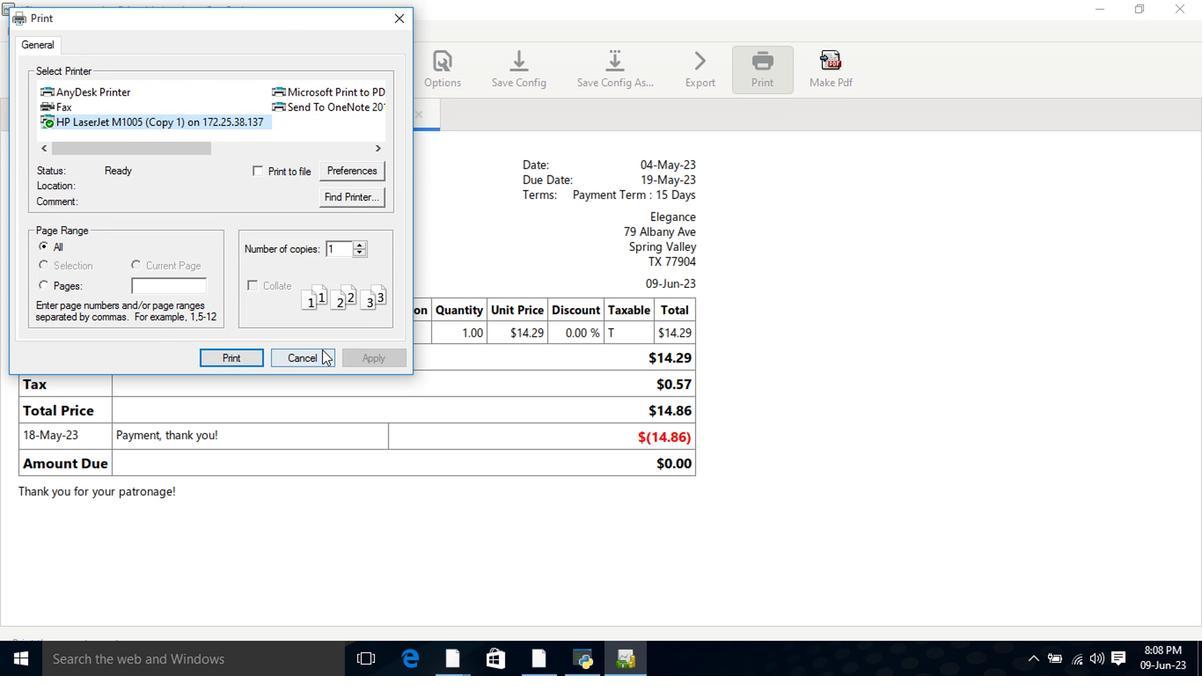 
Action: Mouse pressed left at (320, 354)
Screenshot: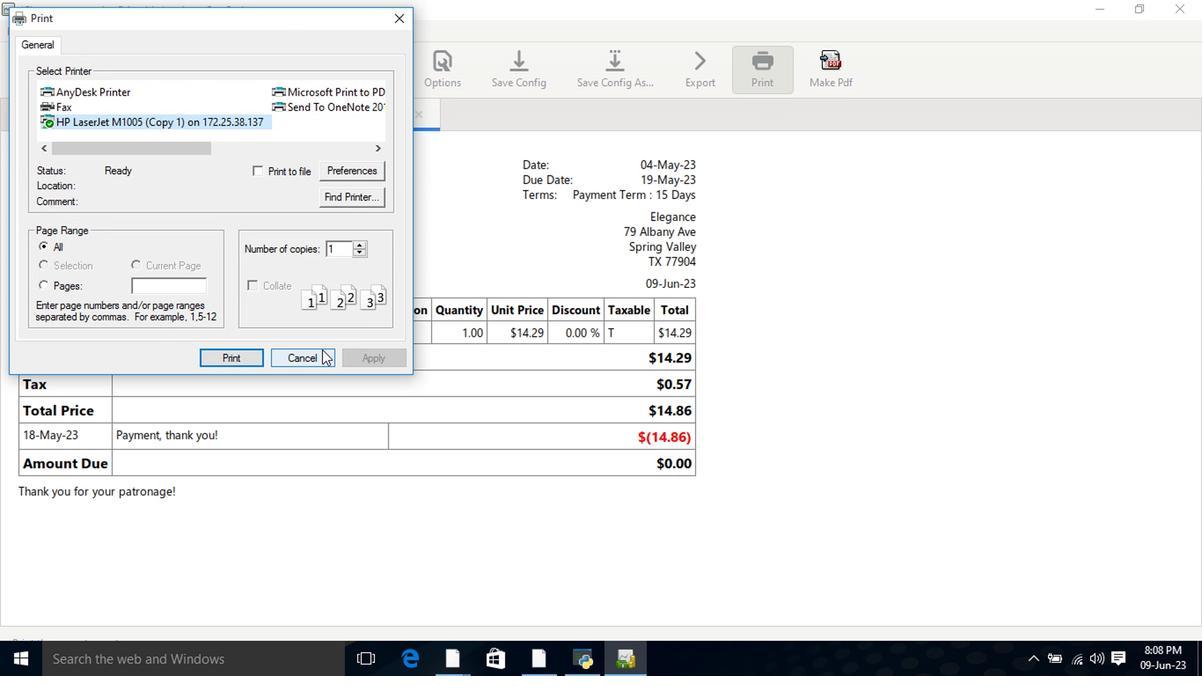 
Action: Mouse moved to (851, 75)
Screenshot: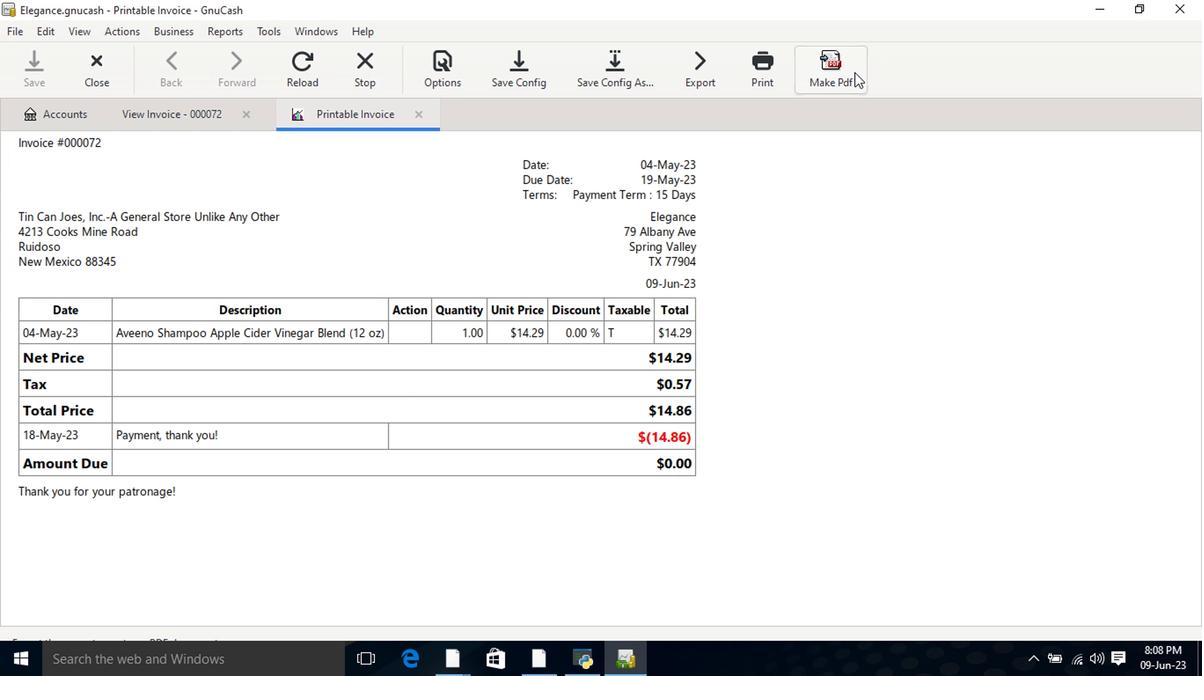 
Action: Mouse pressed left at (851, 75)
Screenshot: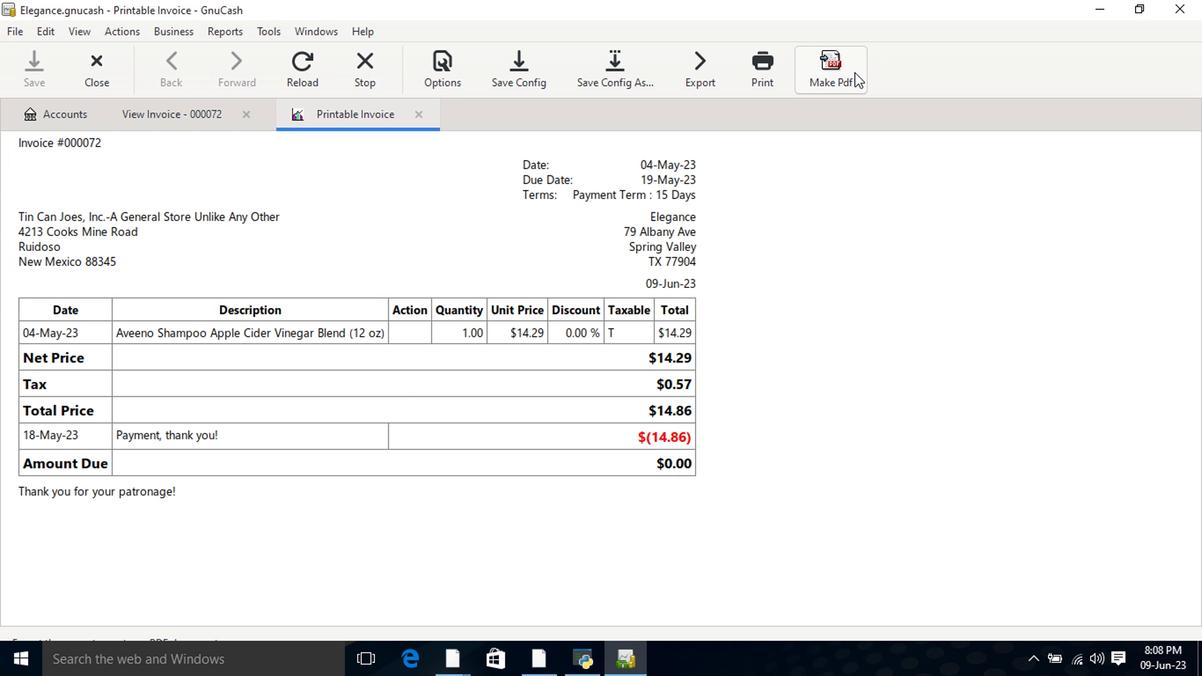 
Action: Mouse moved to (777, 578)
Screenshot: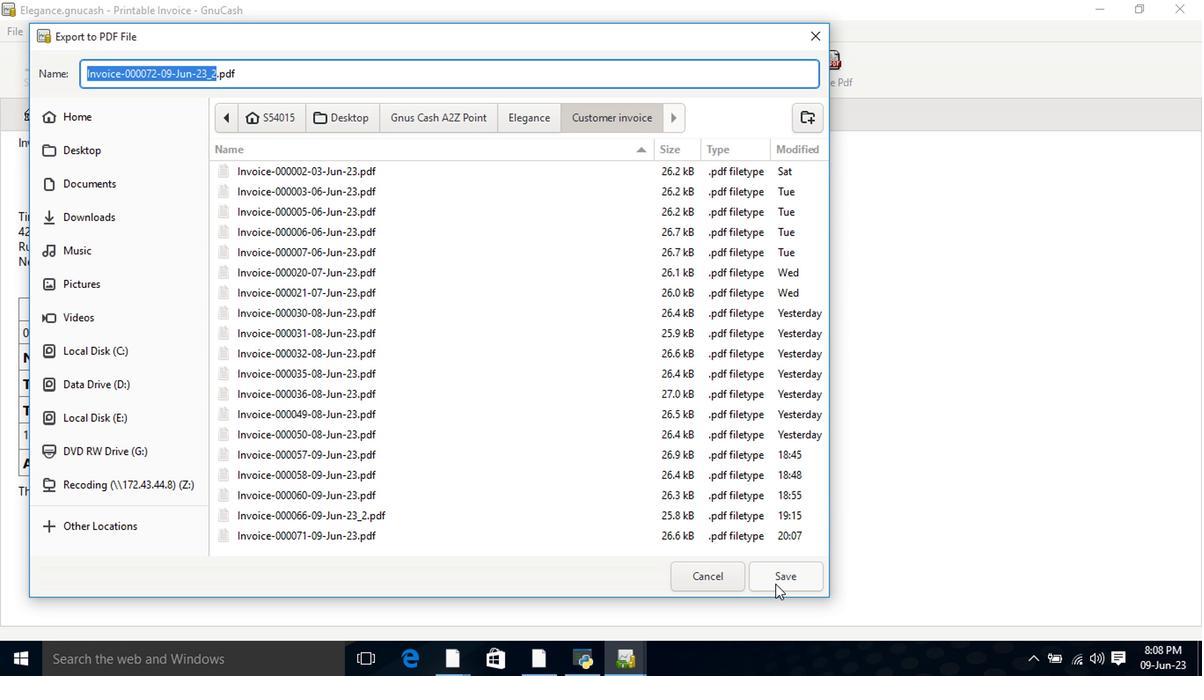 
Action: Mouse pressed left at (777, 578)
Screenshot: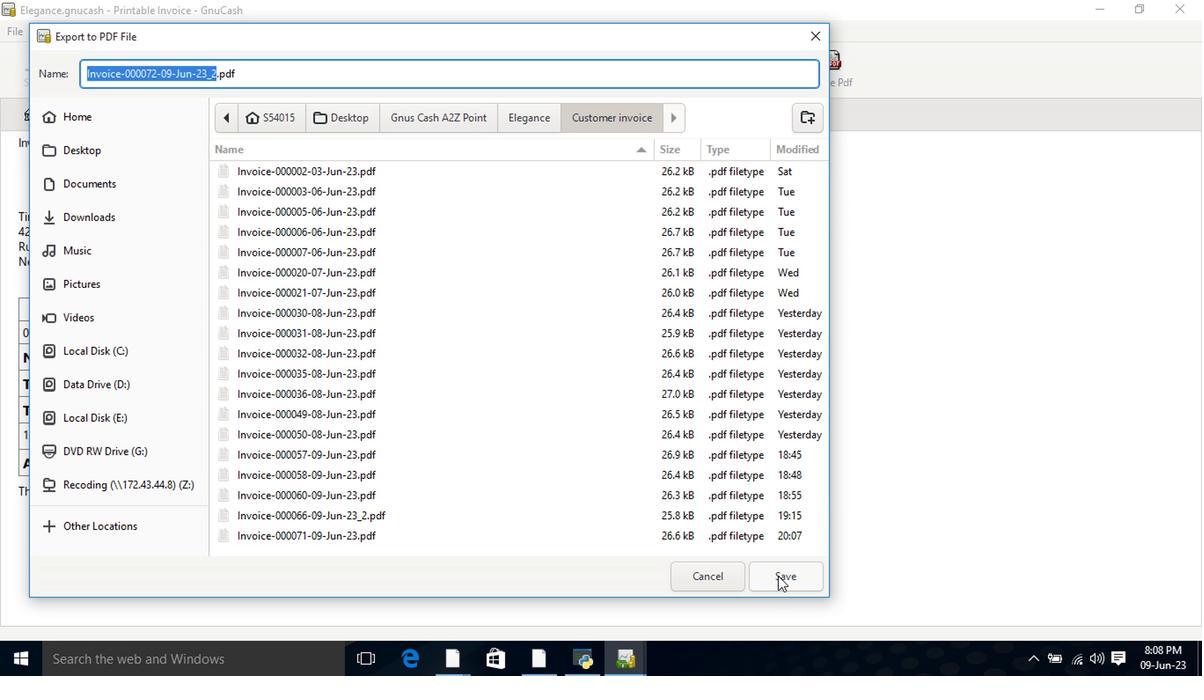 
Action: Mouse moved to (800, 452)
Screenshot: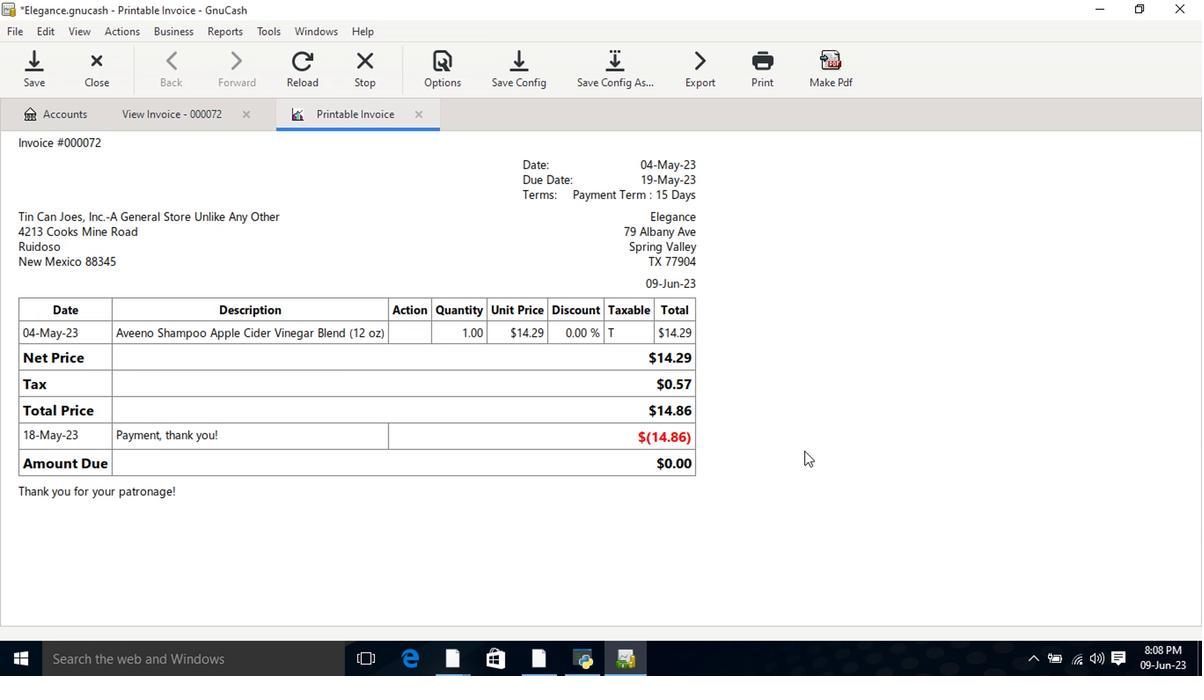 
